Task: Select editor.action.peek-definition in the goto location: alternative implementation command.
Action: Mouse moved to (2, 633)
Screenshot: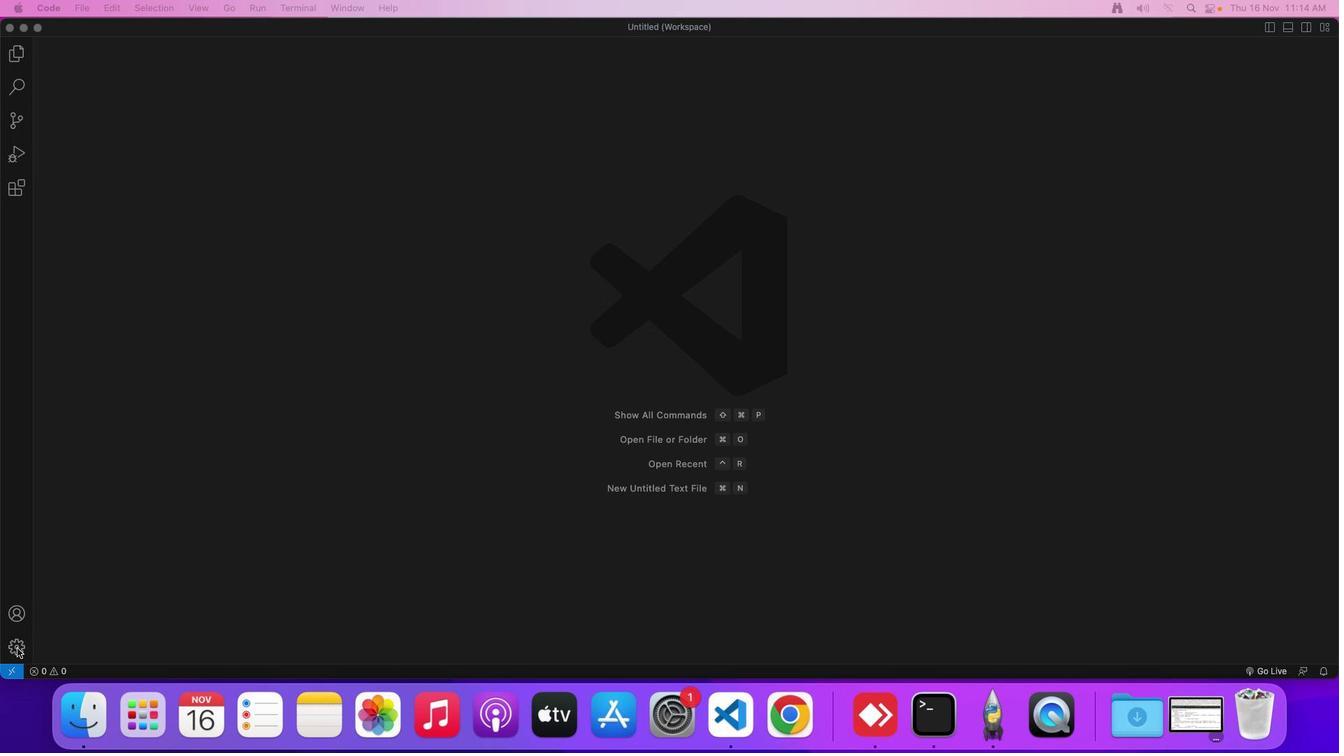 
Action: Mouse pressed left at (2, 633)
Screenshot: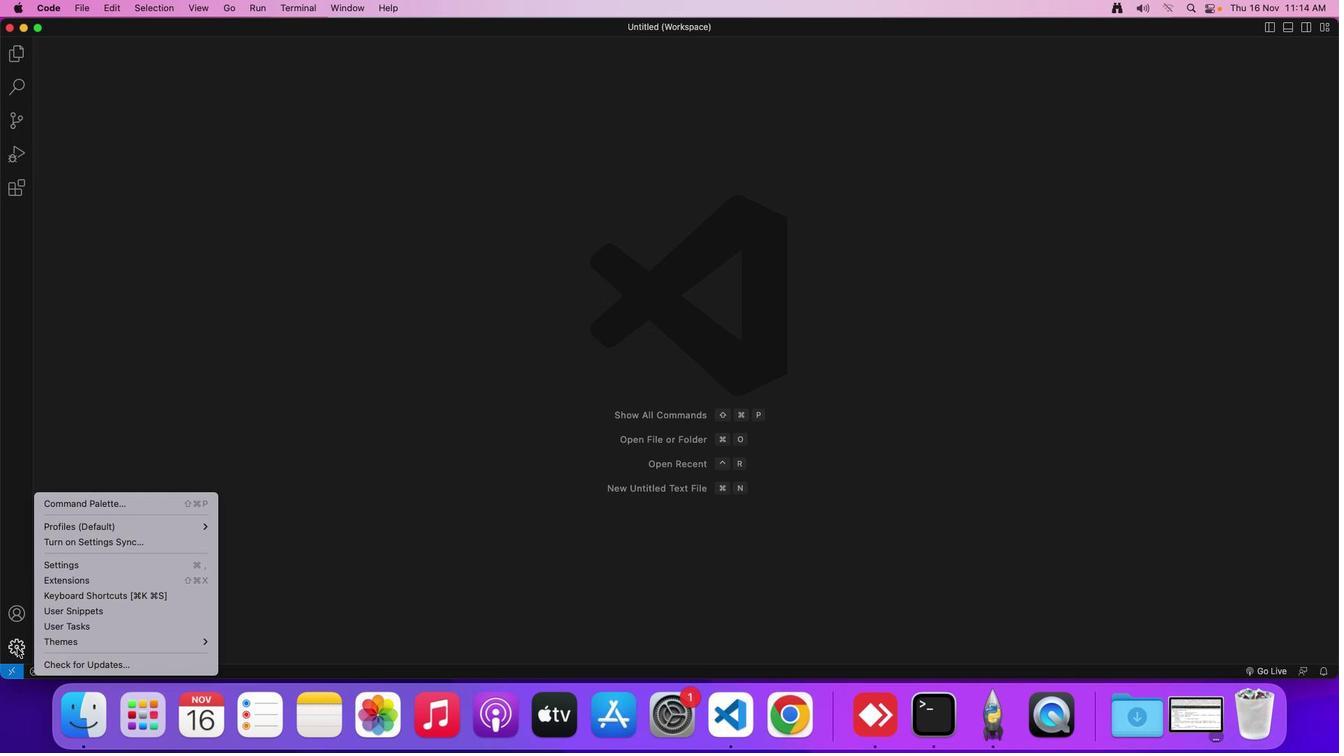 
Action: Mouse moved to (71, 553)
Screenshot: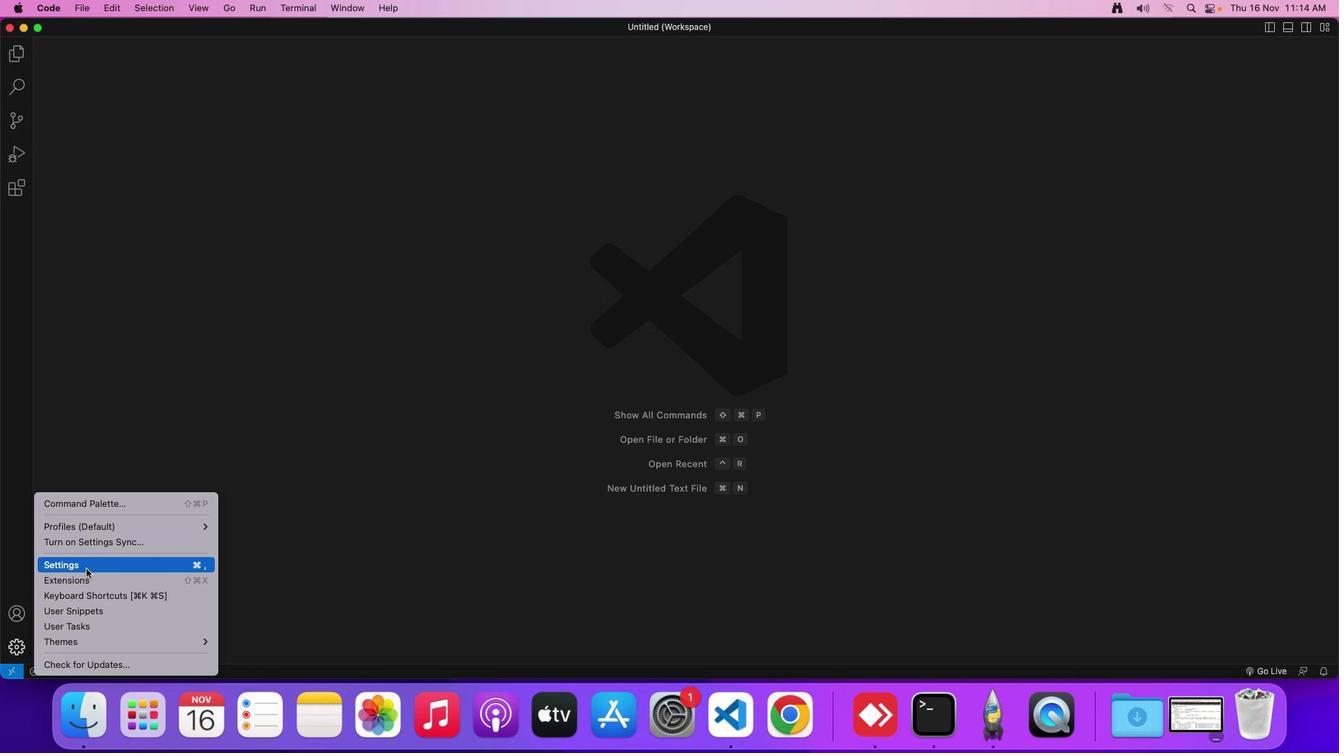 
Action: Mouse pressed left at (71, 553)
Screenshot: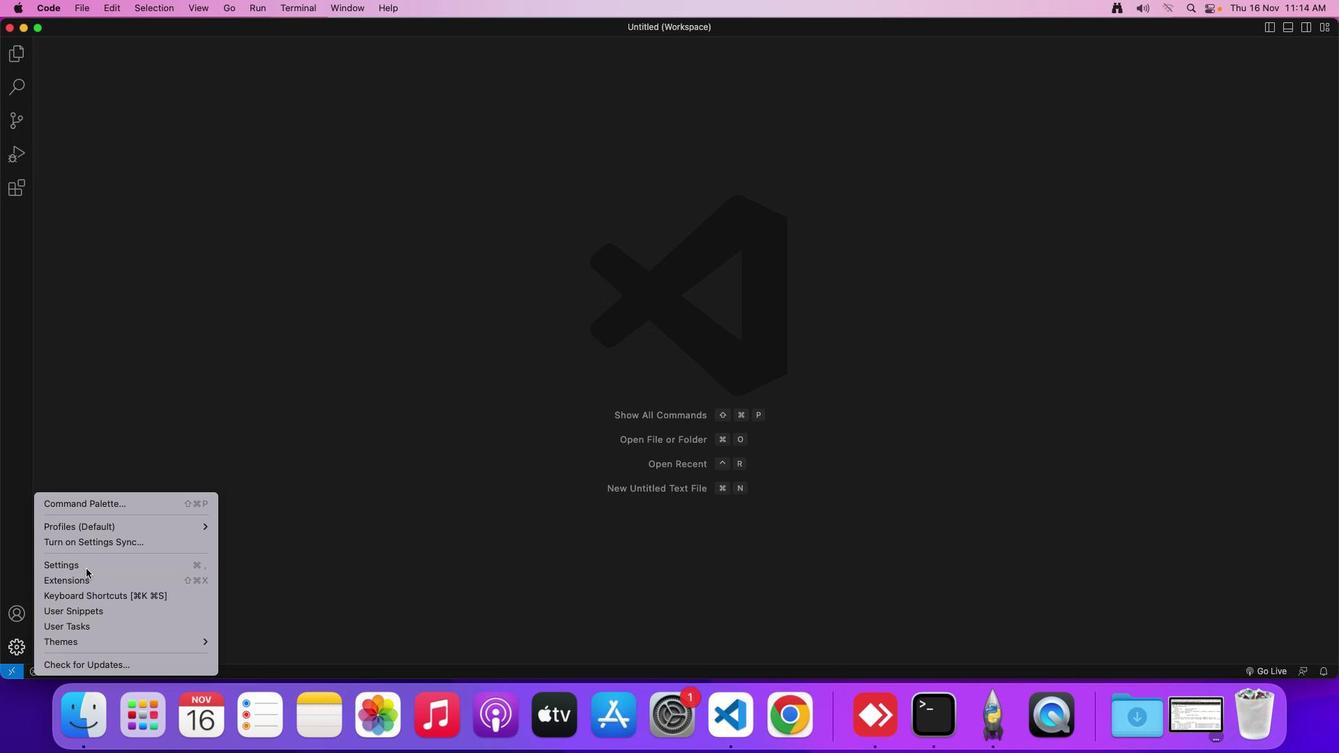 
Action: Mouse moved to (346, 98)
Screenshot: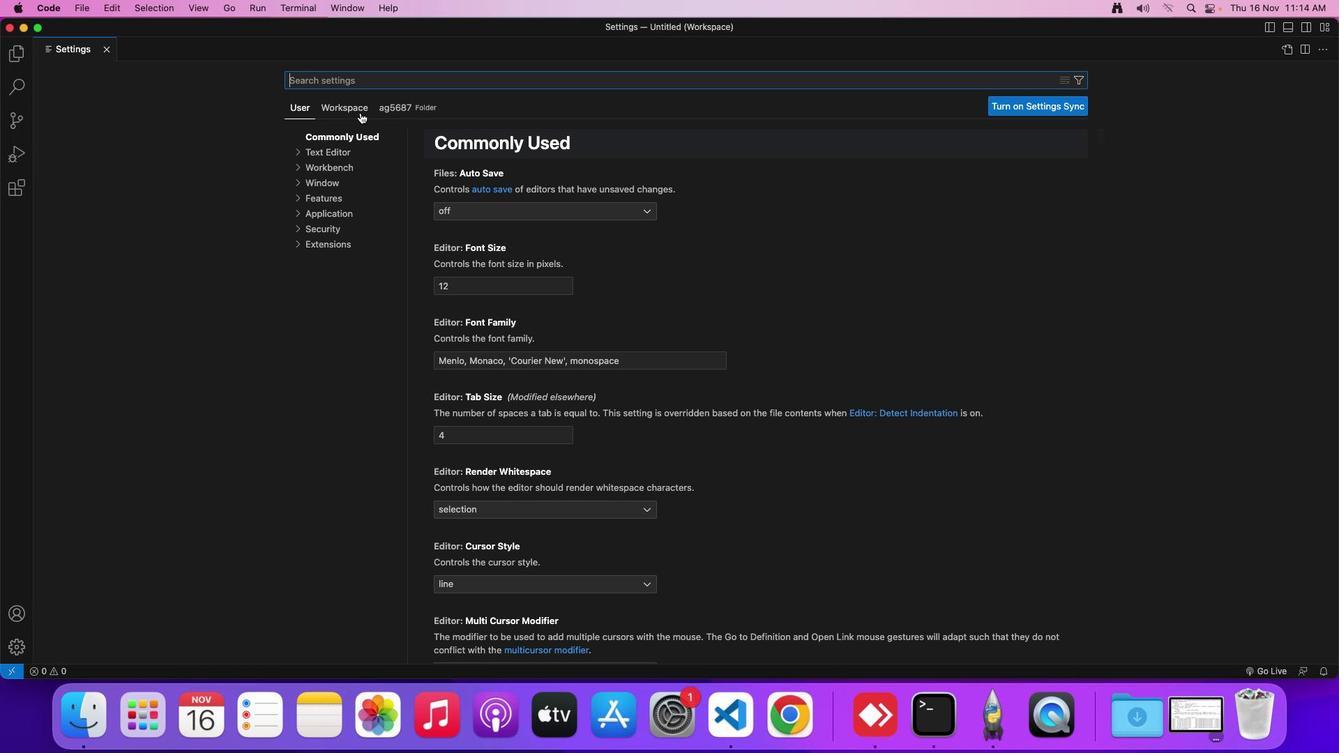 
Action: Mouse pressed left at (346, 98)
Screenshot: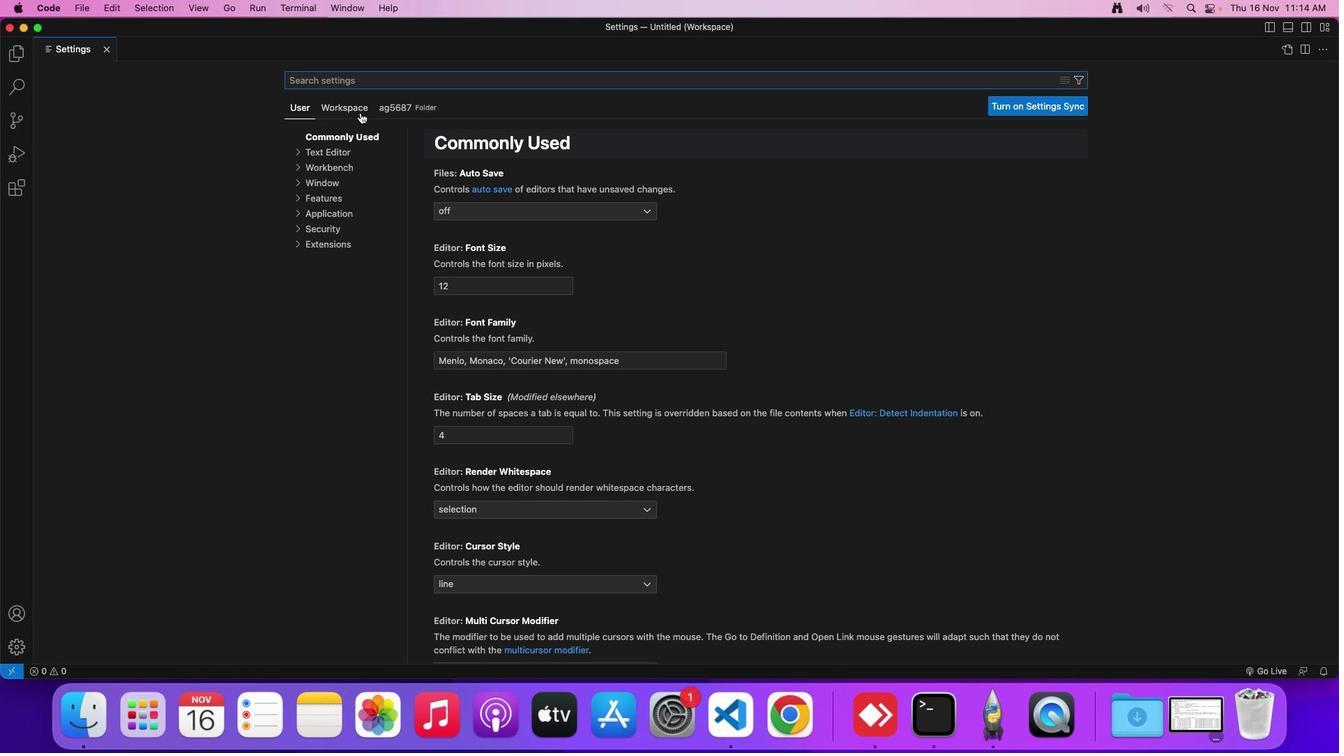
Action: Mouse moved to (297, 132)
Screenshot: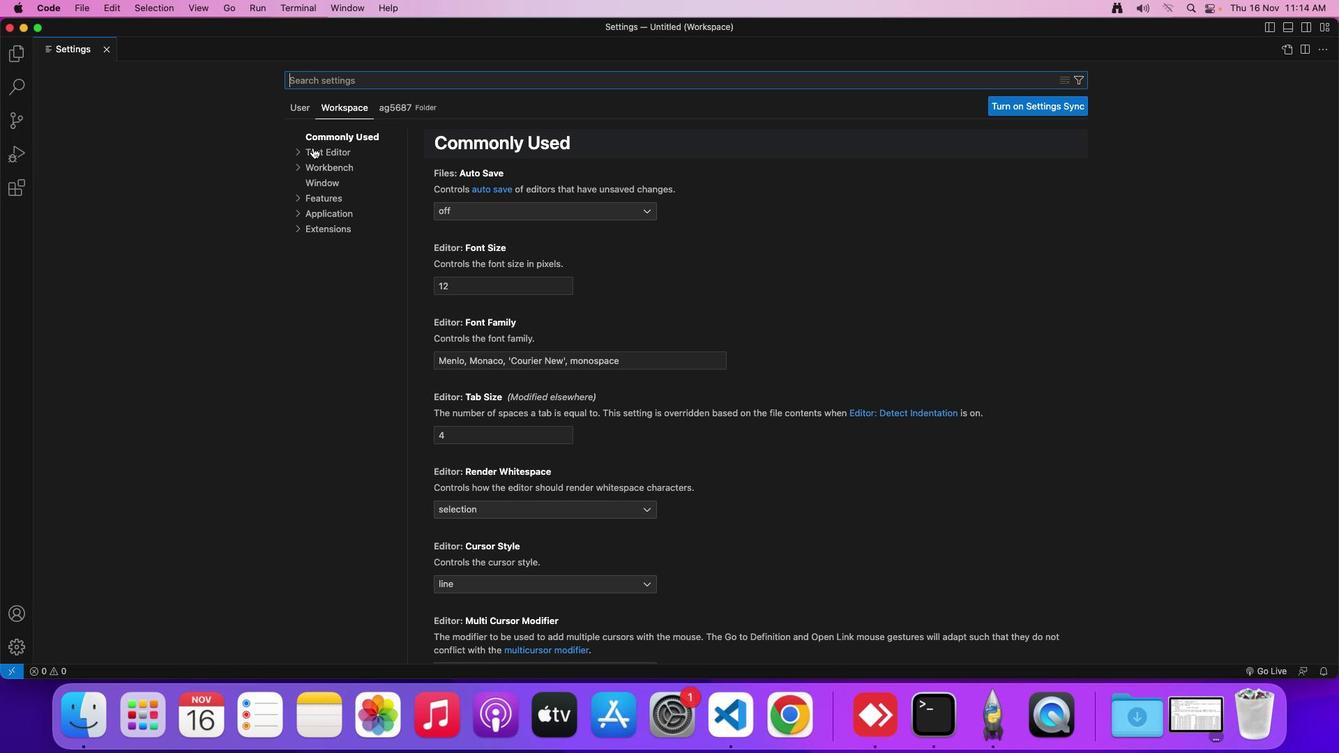 
Action: Mouse pressed left at (297, 132)
Screenshot: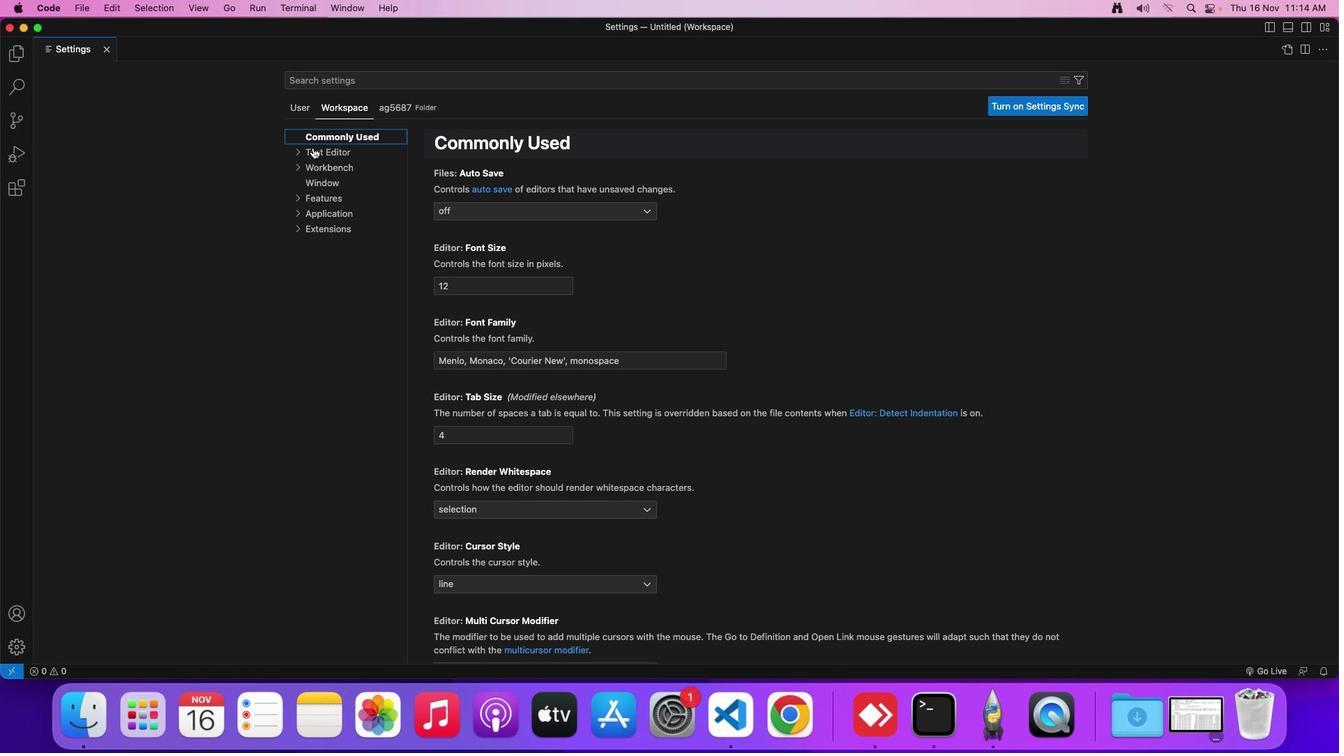 
Action: Mouse moved to (491, 332)
Screenshot: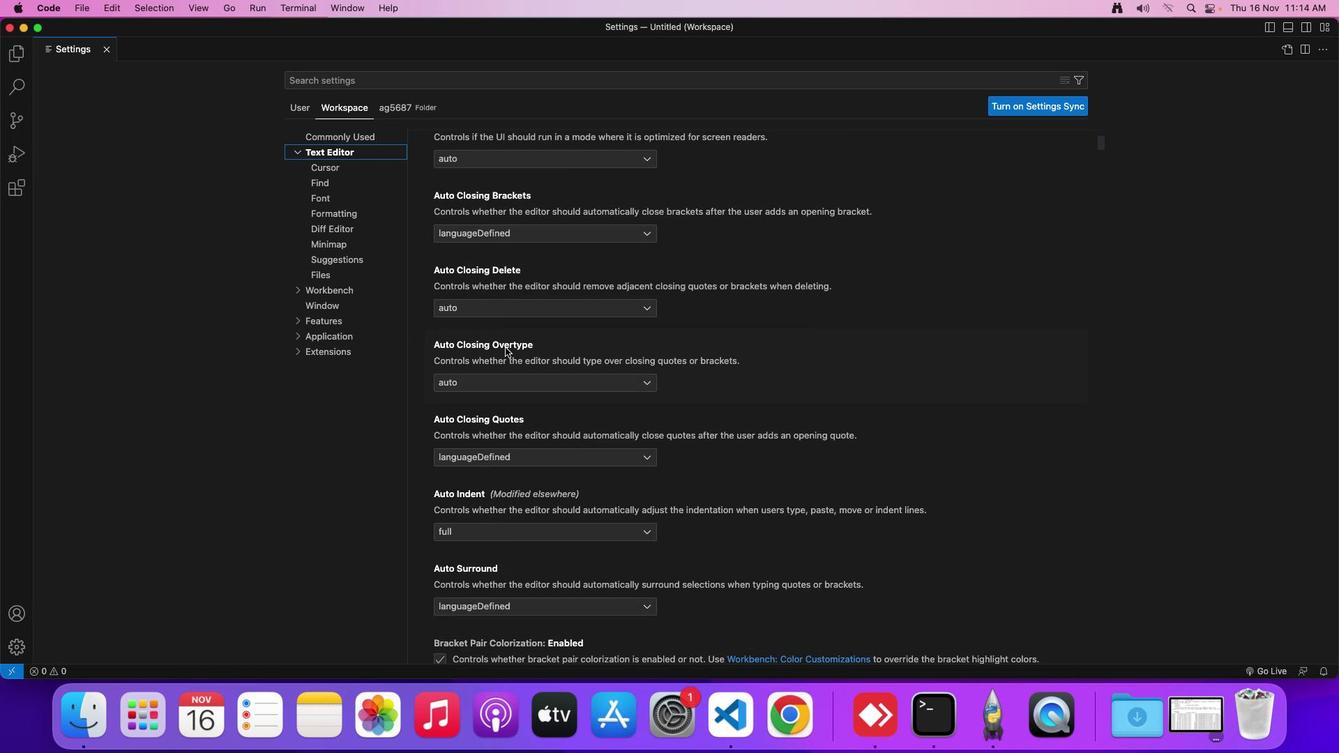 
Action: Mouse scrolled (491, 332) with delta (-13, -14)
Screenshot: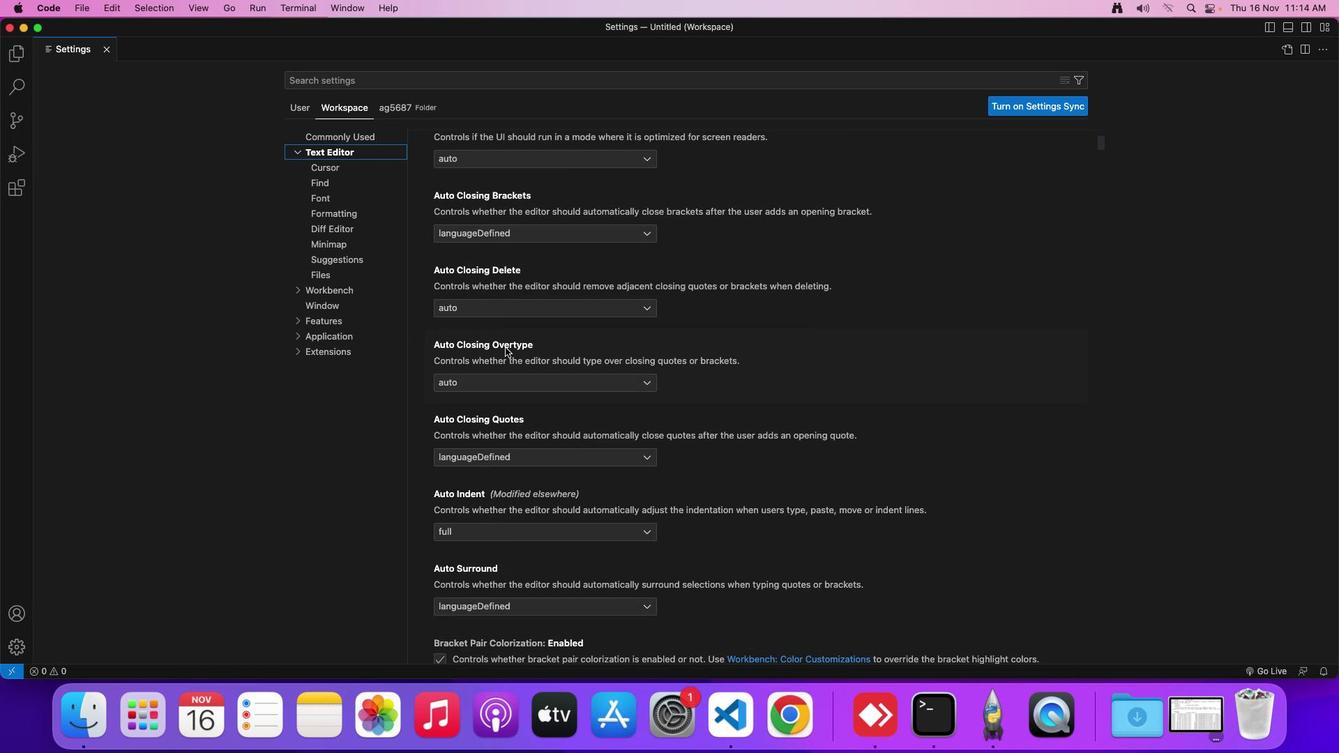 
Action: Mouse moved to (491, 333)
Screenshot: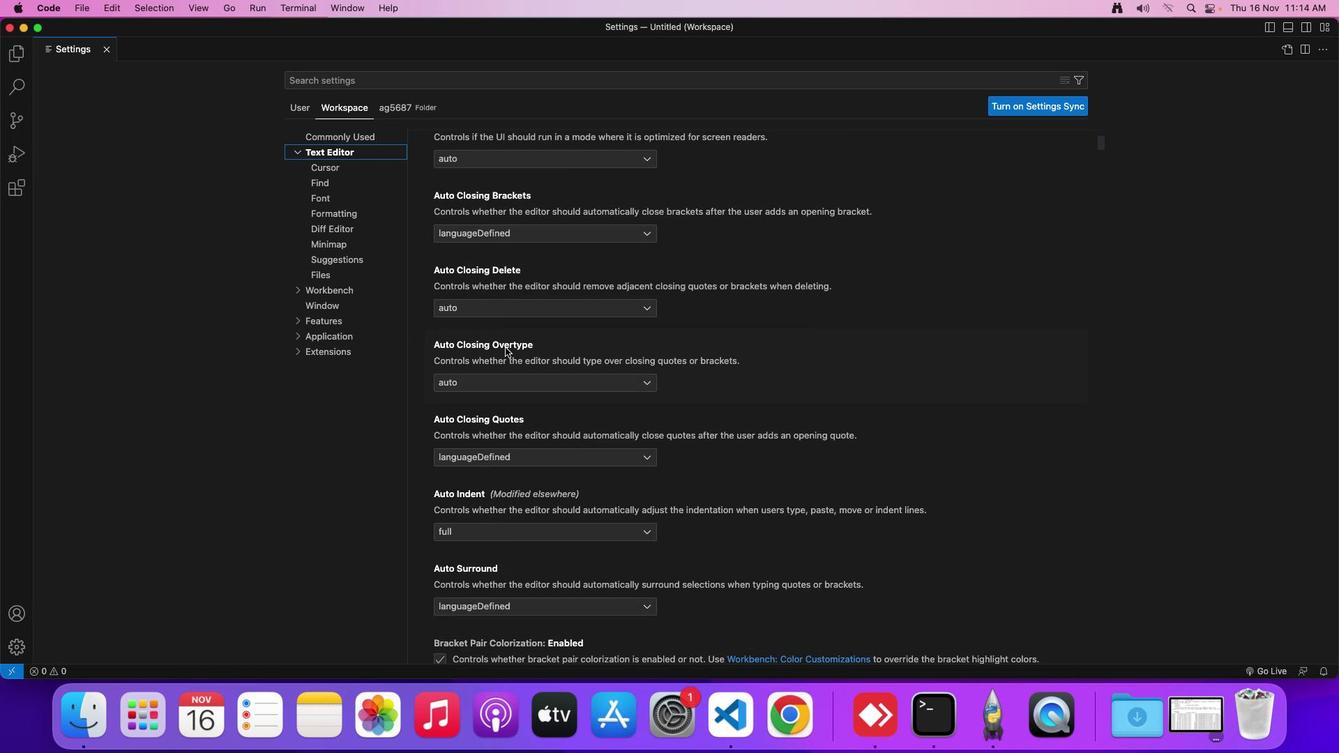 
Action: Mouse scrolled (491, 333) with delta (-13, -14)
Screenshot: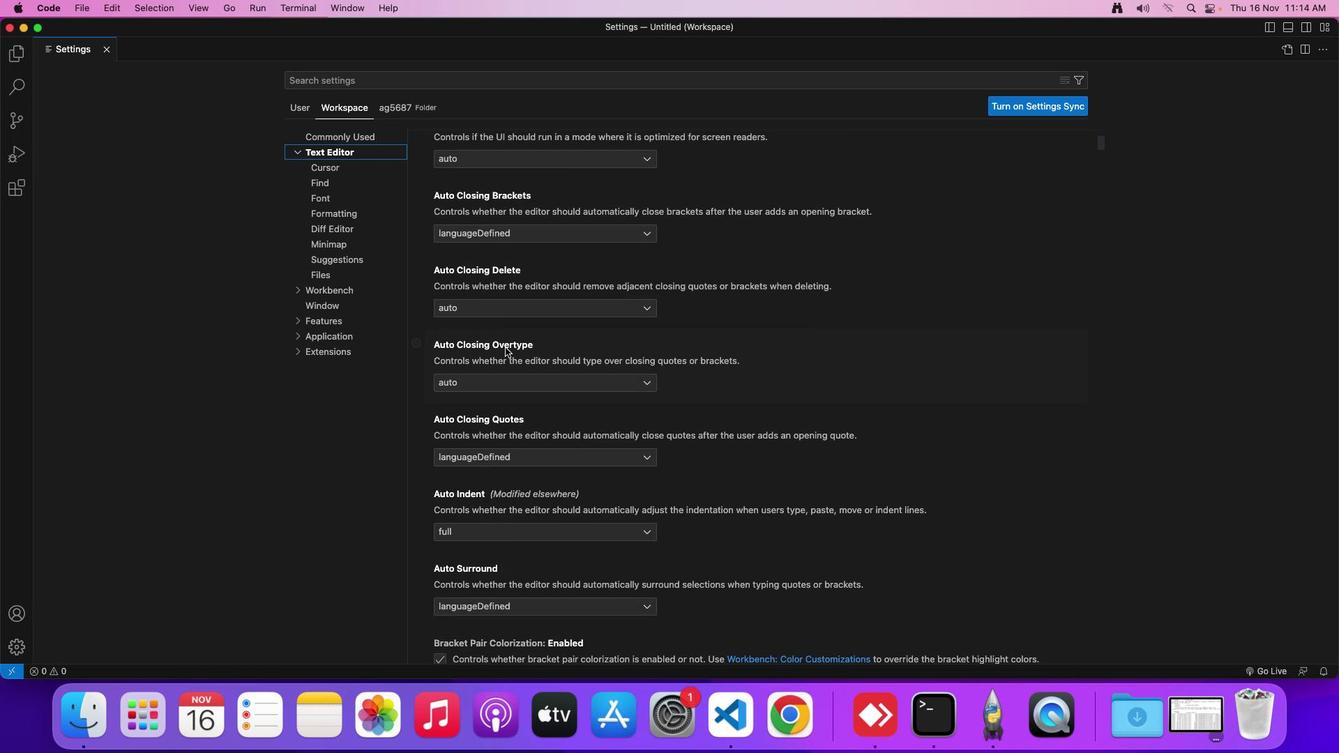 
Action: Mouse moved to (490, 333)
Screenshot: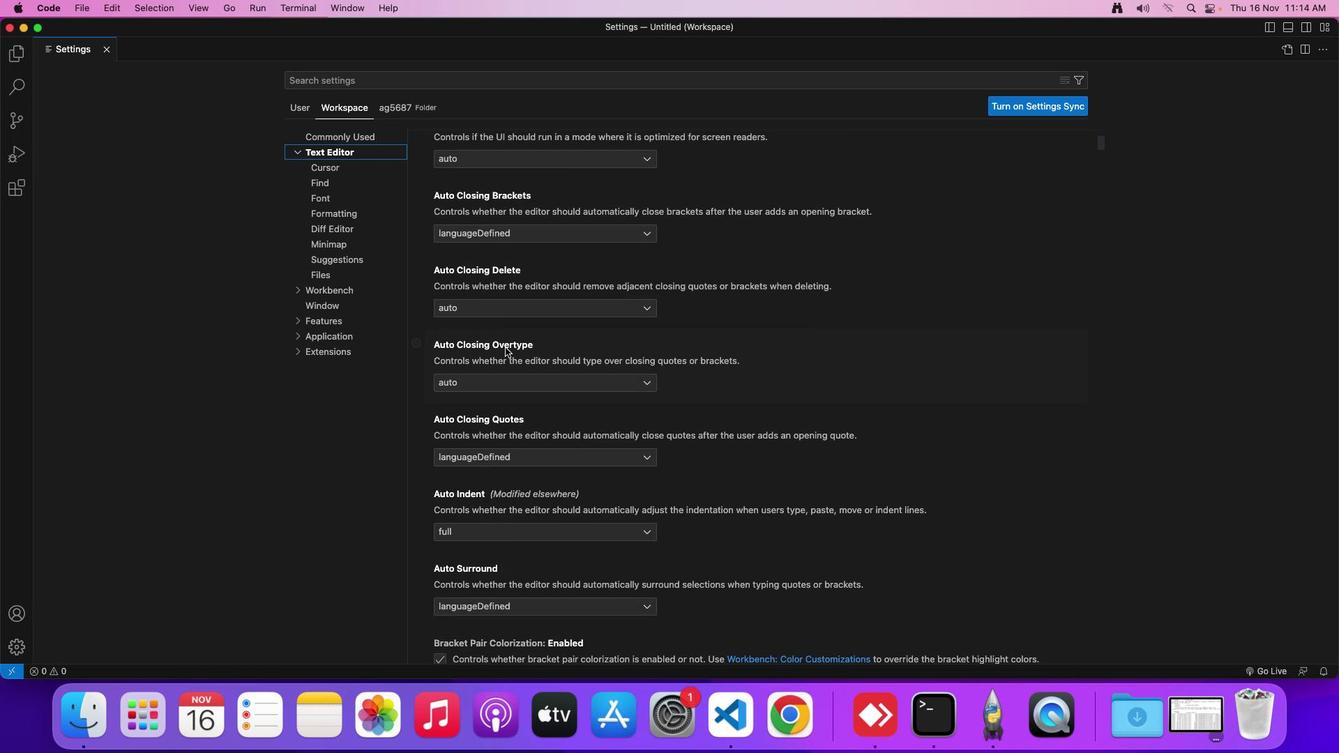 
Action: Mouse scrolled (490, 333) with delta (-13, -15)
Screenshot: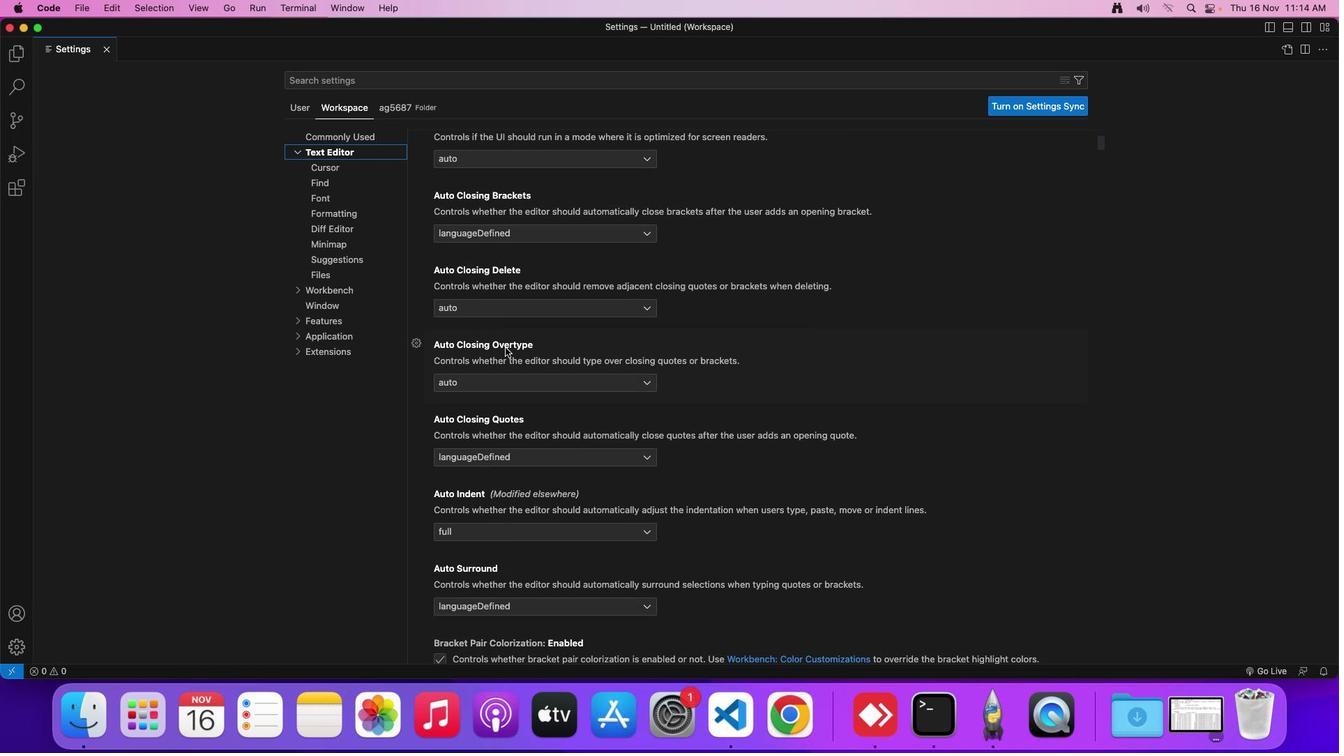 
Action: Mouse moved to (489, 333)
Screenshot: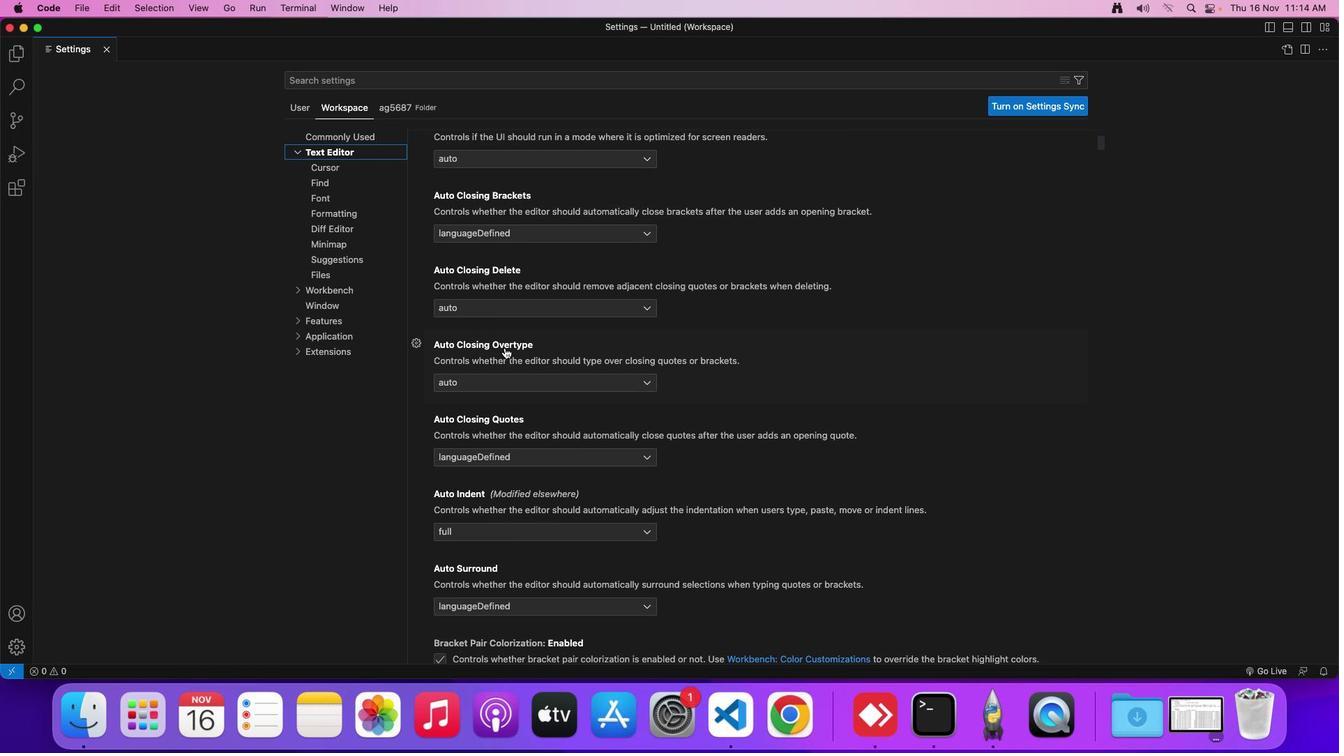 
Action: Mouse scrolled (489, 333) with delta (-13, -14)
Screenshot: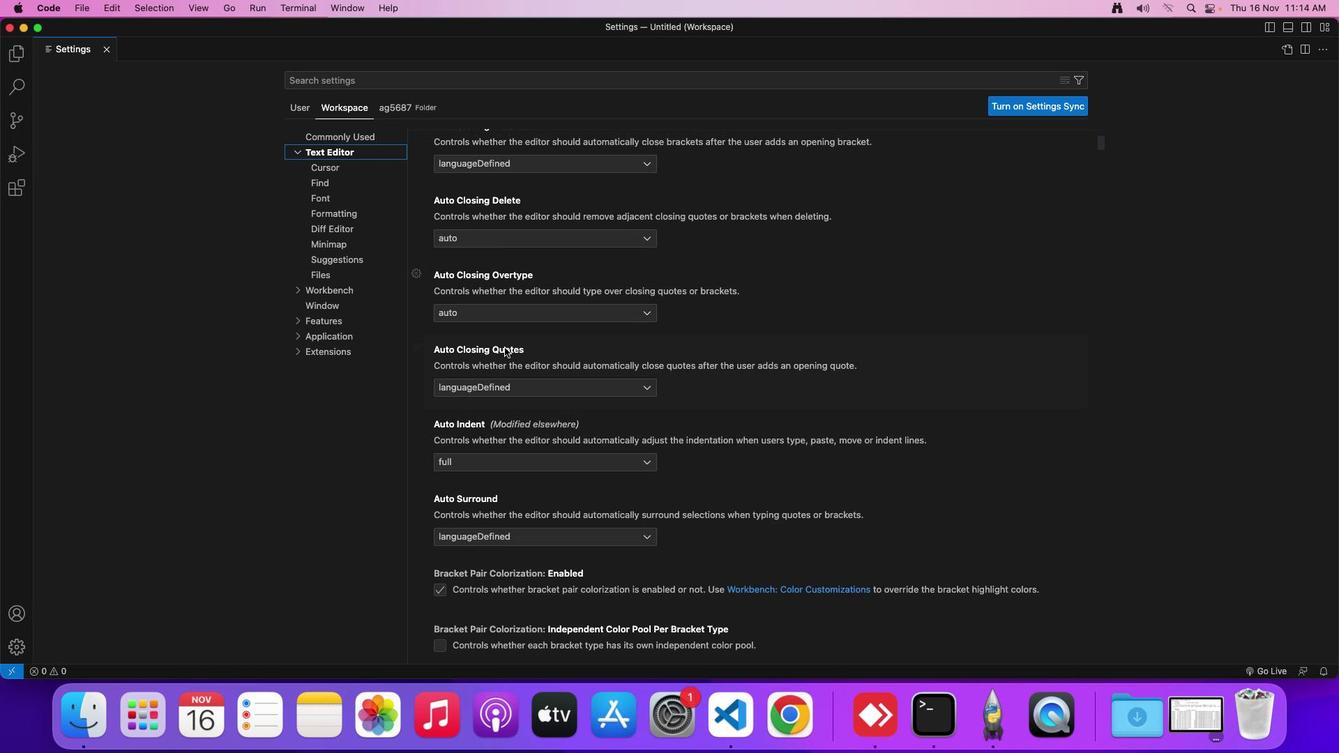 
Action: Mouse scrolled (489, 333) with delta (-13, -14)
Screenshot: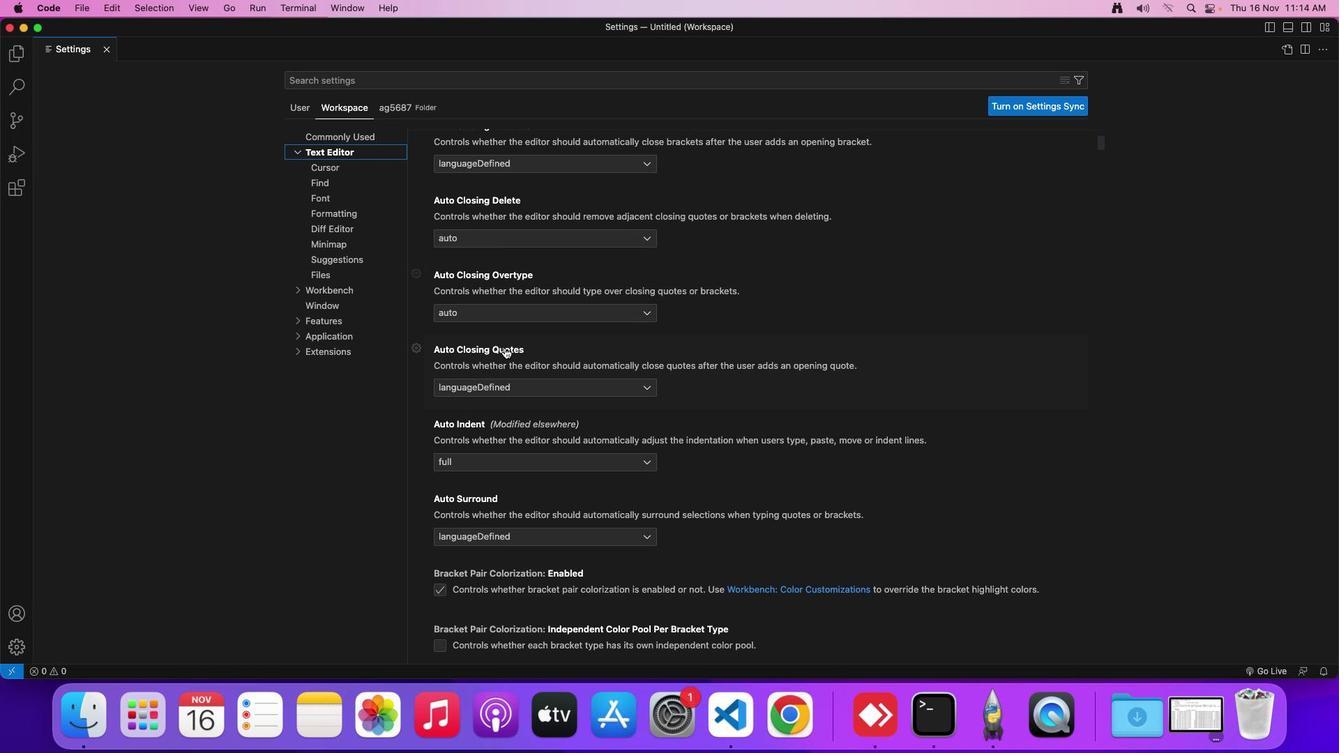 
Action: Mouse scrolled (489, 333) with delta (-13, -14)
Screenshot: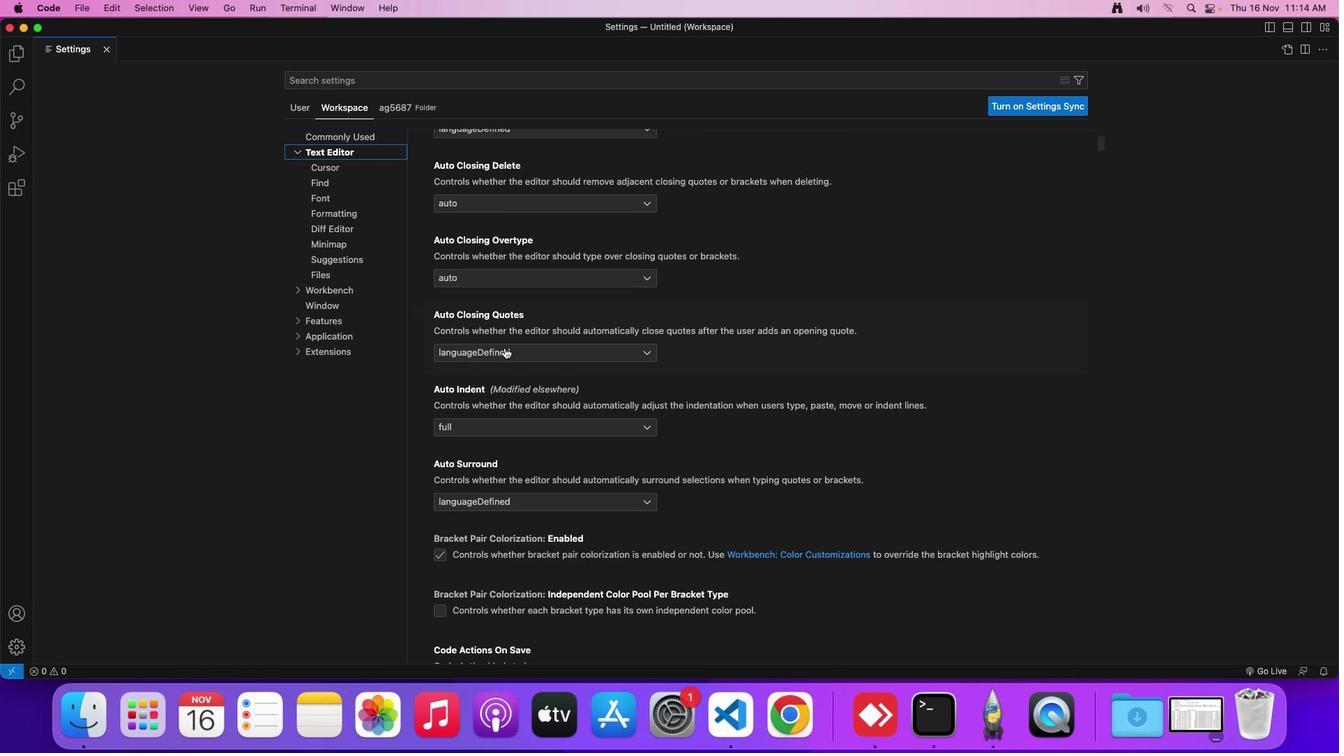 
Action: Mouse scrolled (489, 333) with delta (-13, -14)
Screenshot: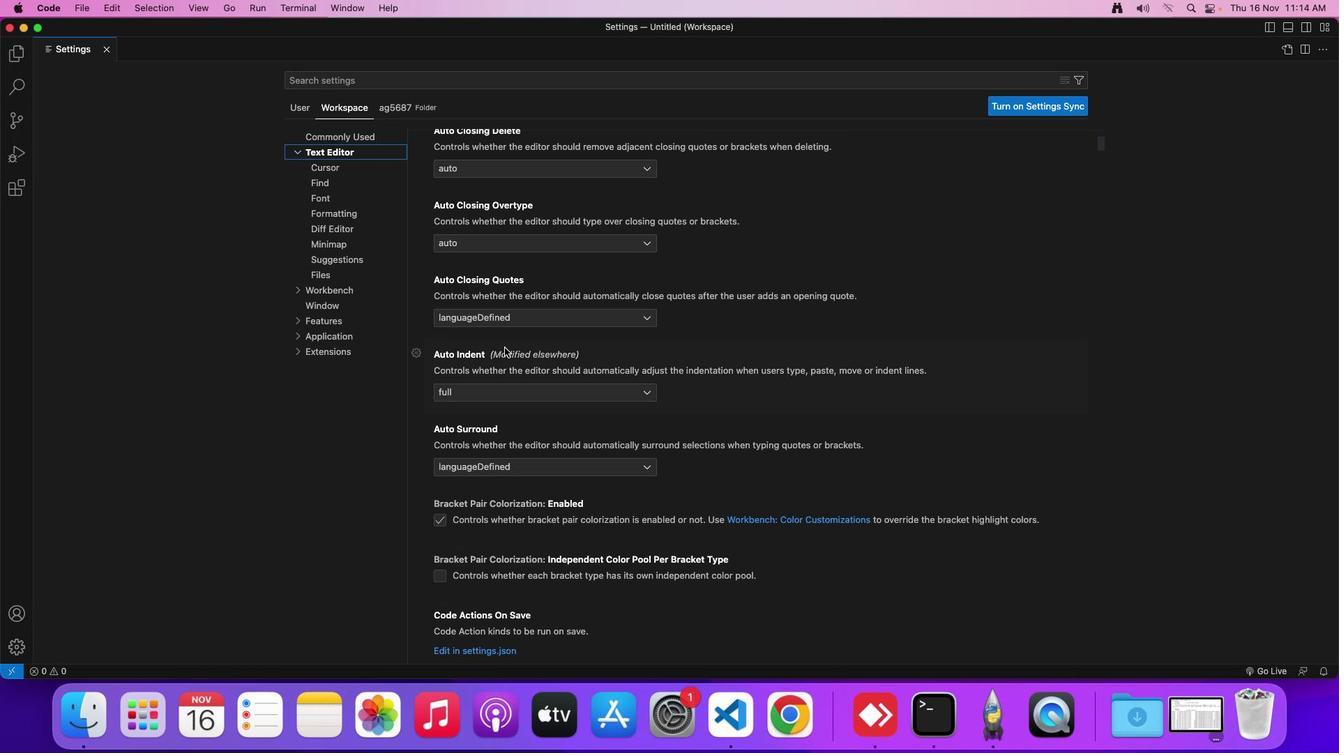 
Action: Mouse moved to (490, 332)
Screenshot: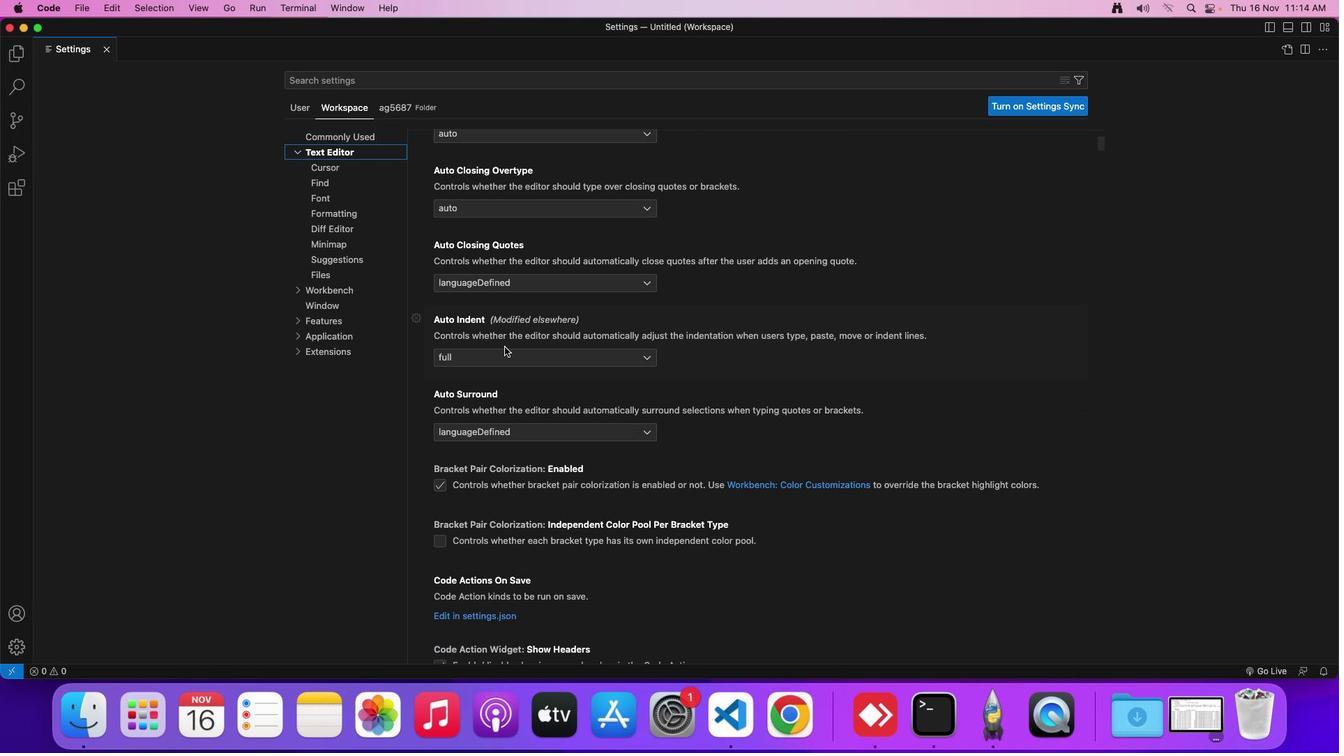 
Action: Mouse scrolled (490, 332) with delta (-13, -14)
Screenshot: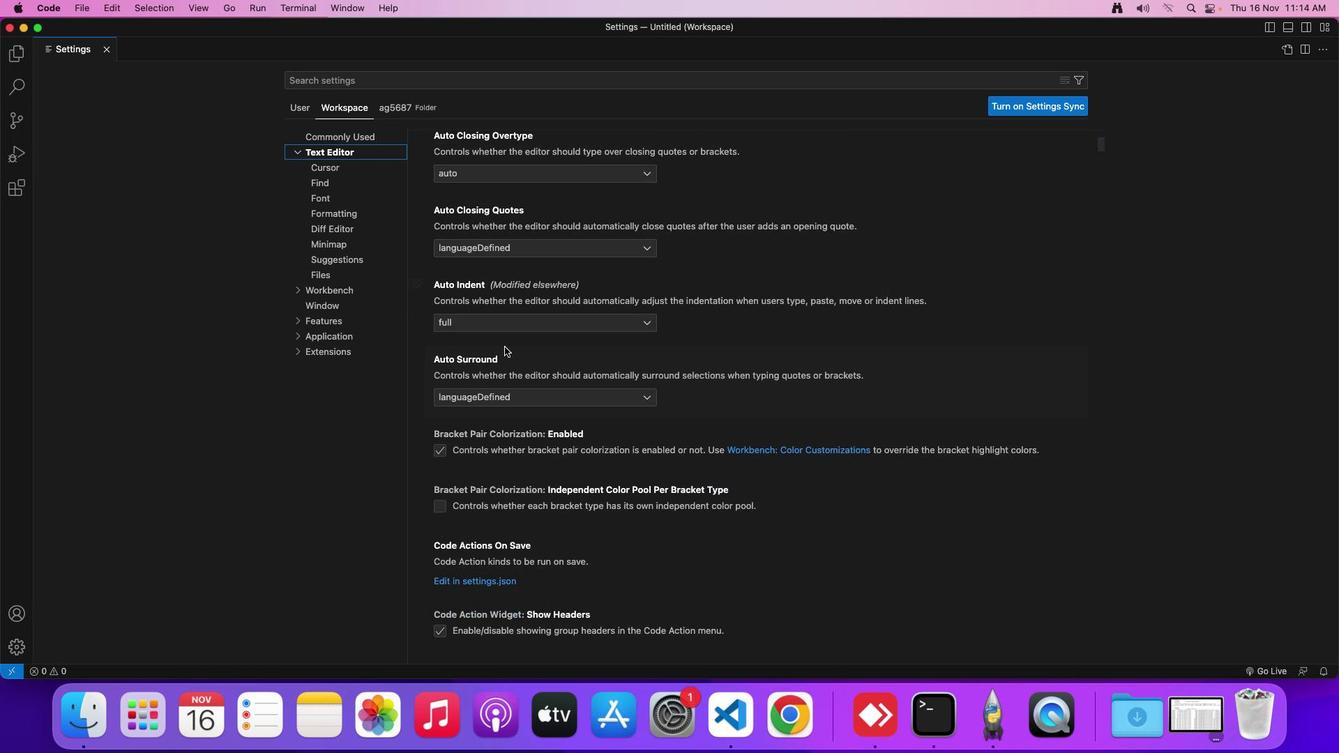
Action: Mouse scrolled (490, 332) with delta (-13, -14)
Screenshot: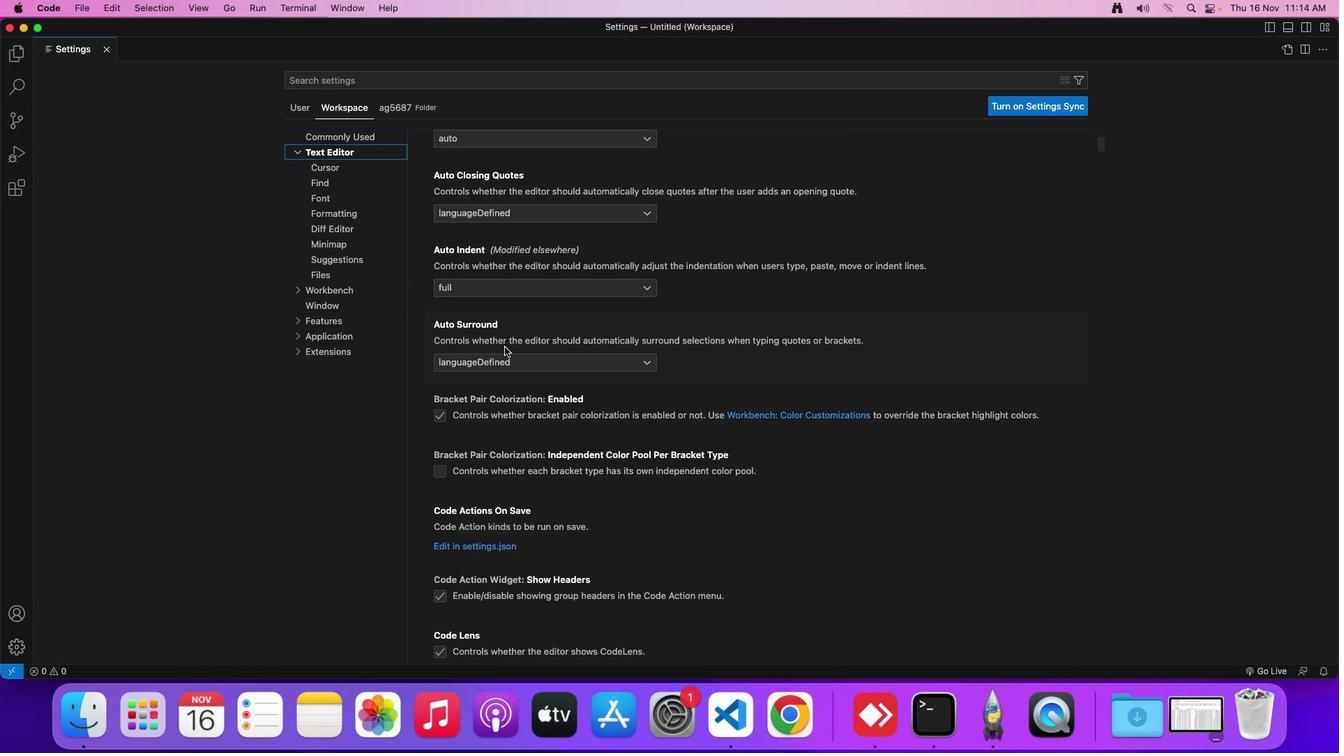 
Action: Mouse scrolled (490, 332) with delta (-13, -14)
Screenshot: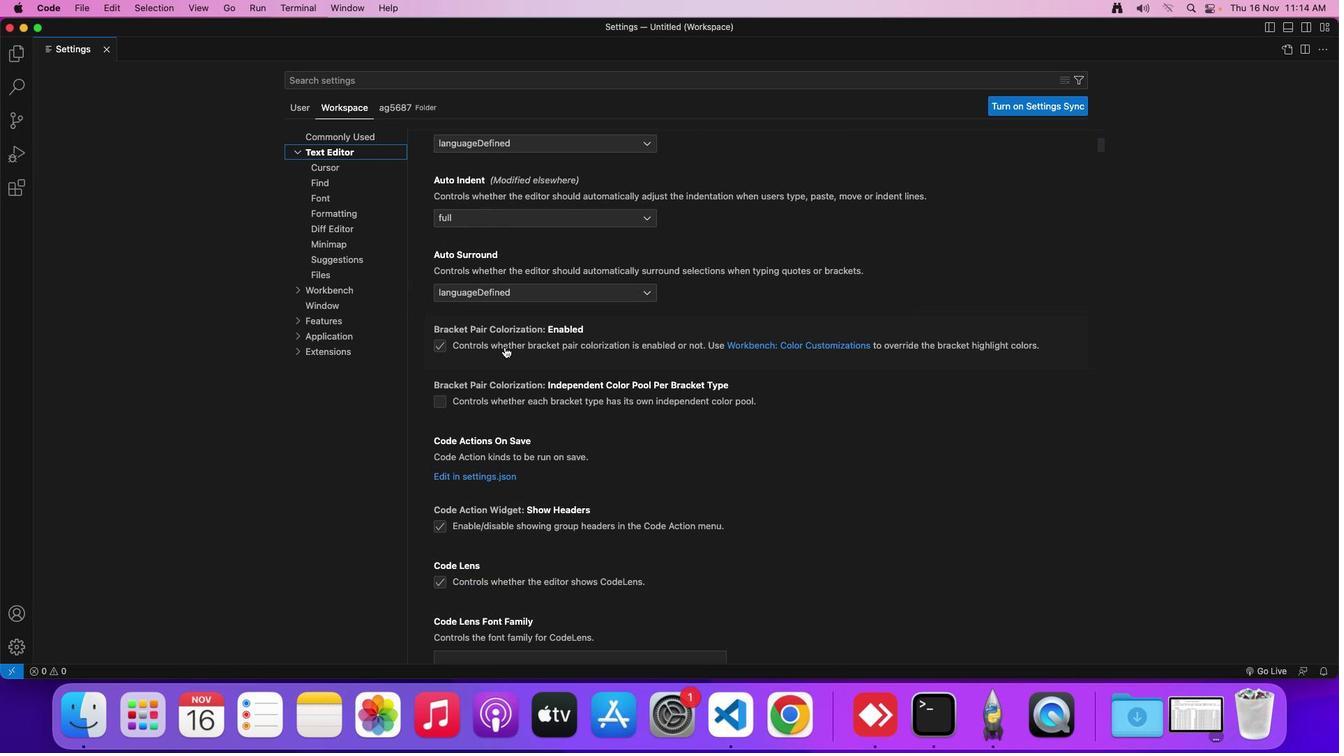 
Action: Mouse scrolled (490, 332) with delta (-13, -15)
Screenshot: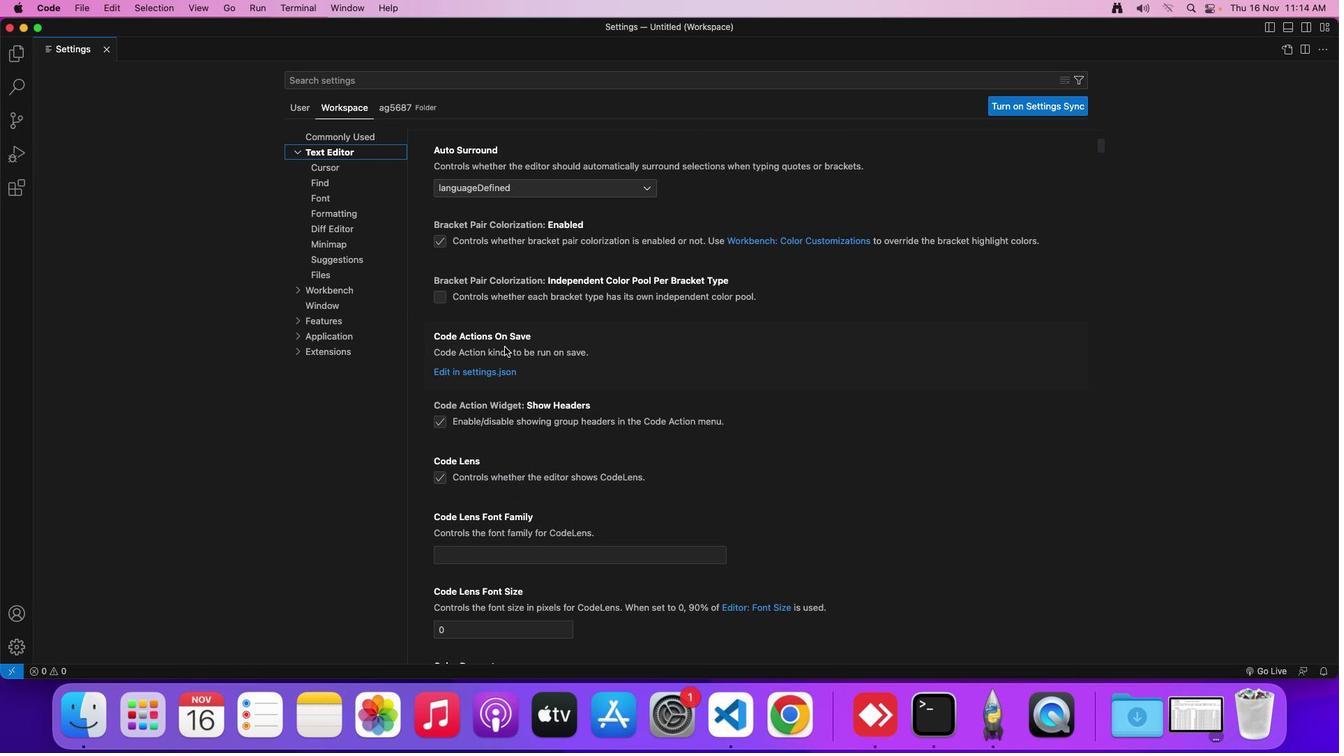 
Action: Mouse scrolled (490, 332) with delta (-13, -16)
Screenshot: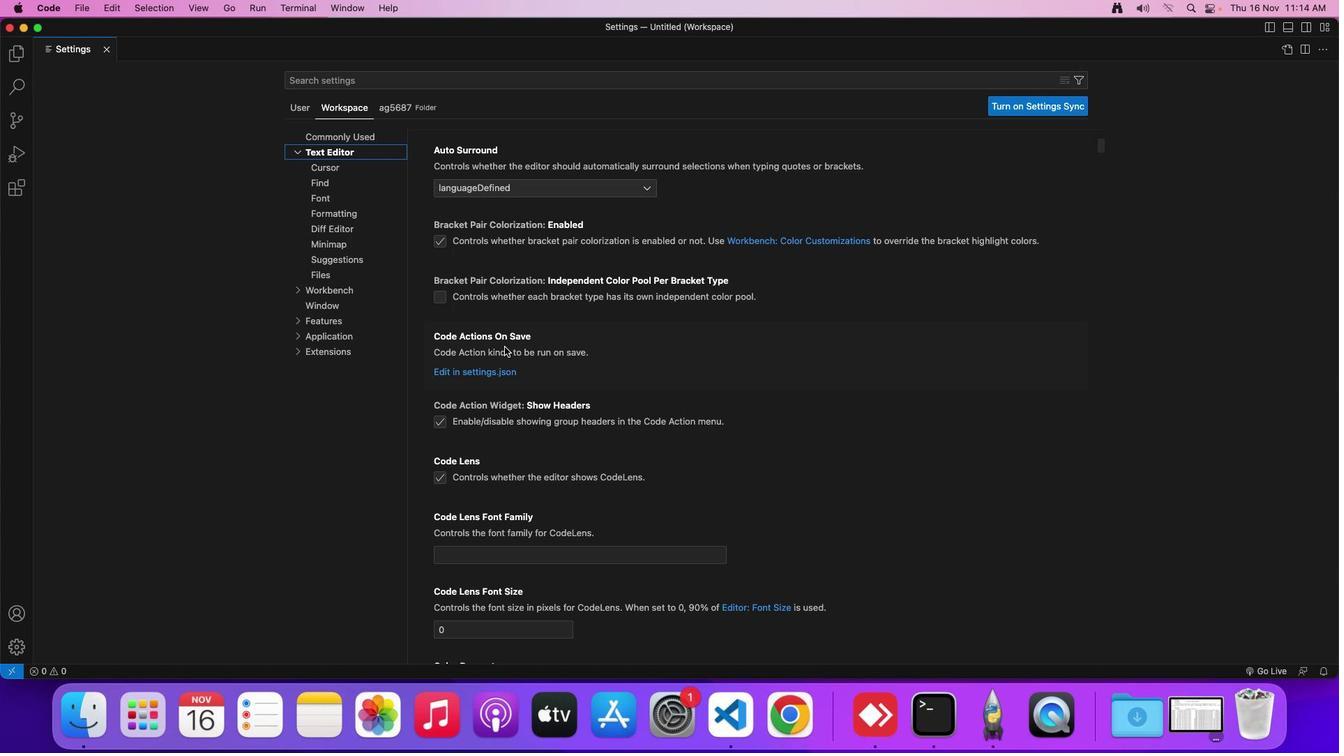 
Action: Mouse scrolled (490, 332) with delta (-13, -14)
Screenshot: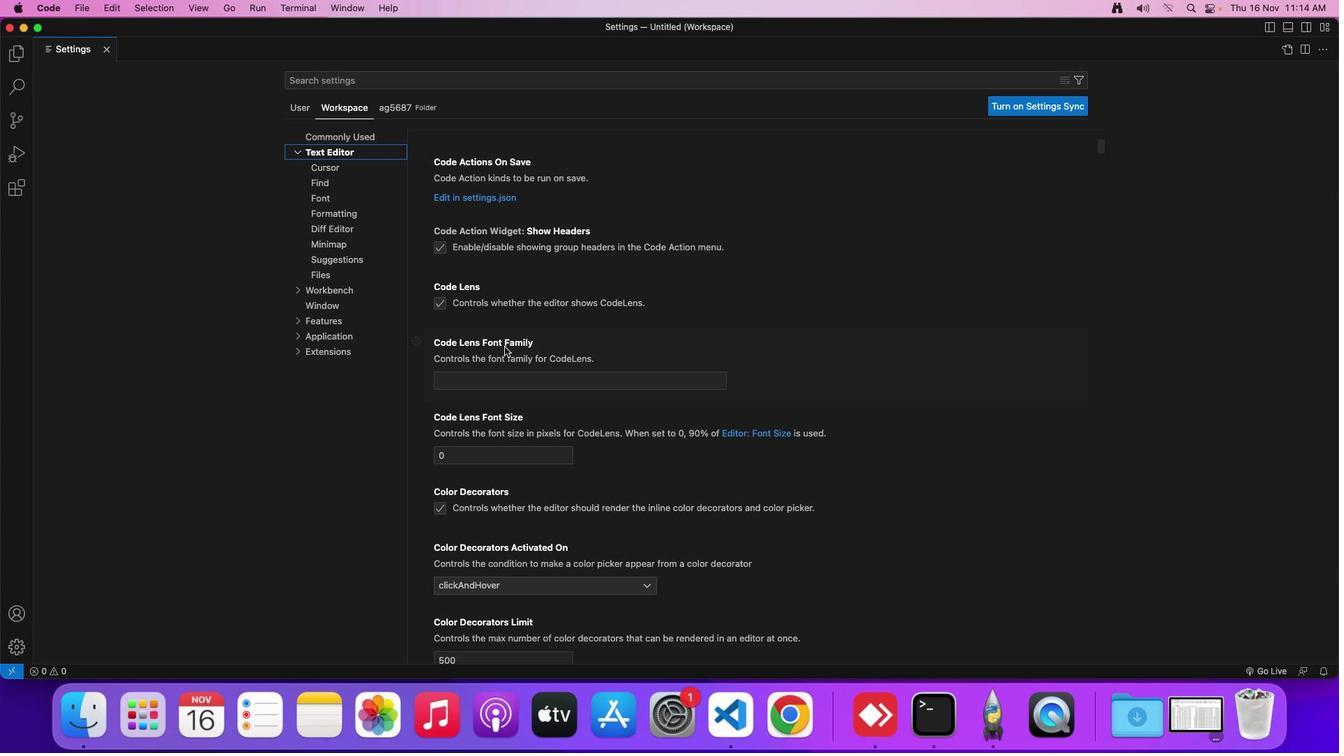 
Action: Mouse scrolled (490, 332) with delta (-13, -14)
Screenshot: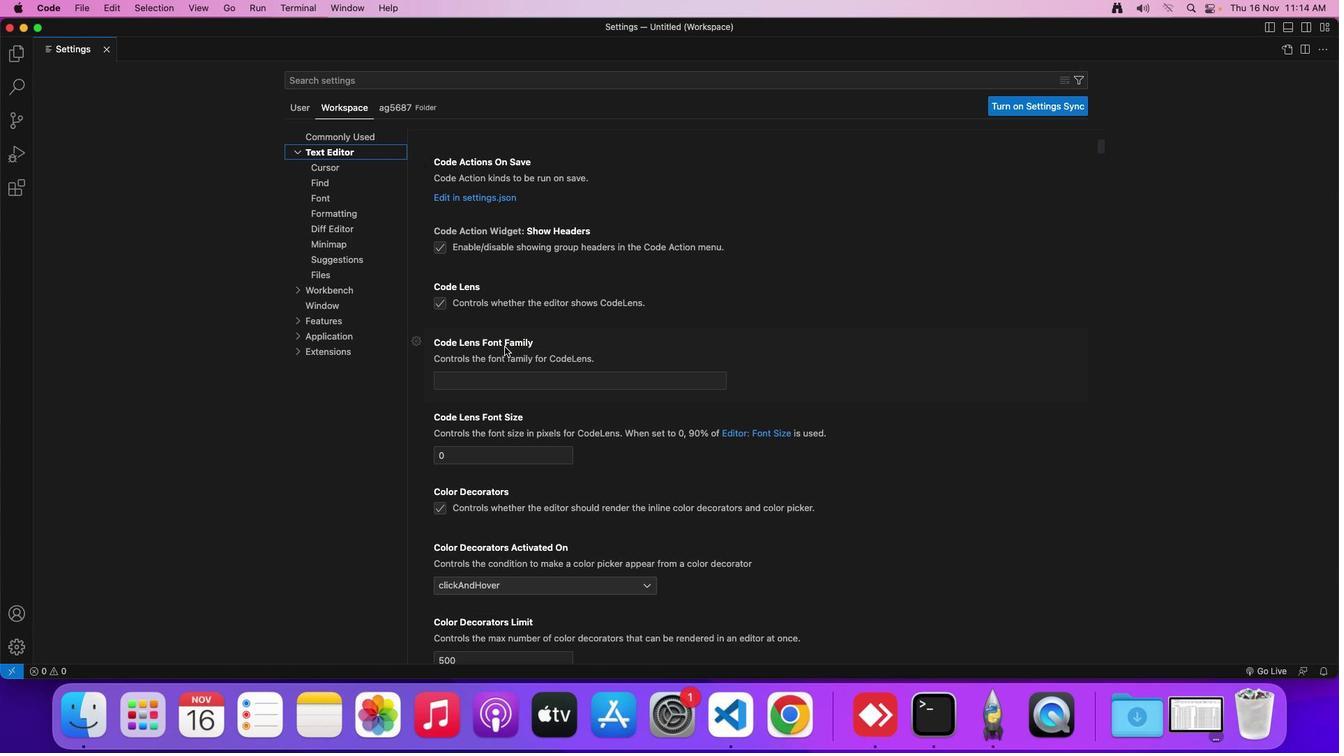 
Action: Mouse scrolled (490, 332) with delta (-13, -16)
Screenshot: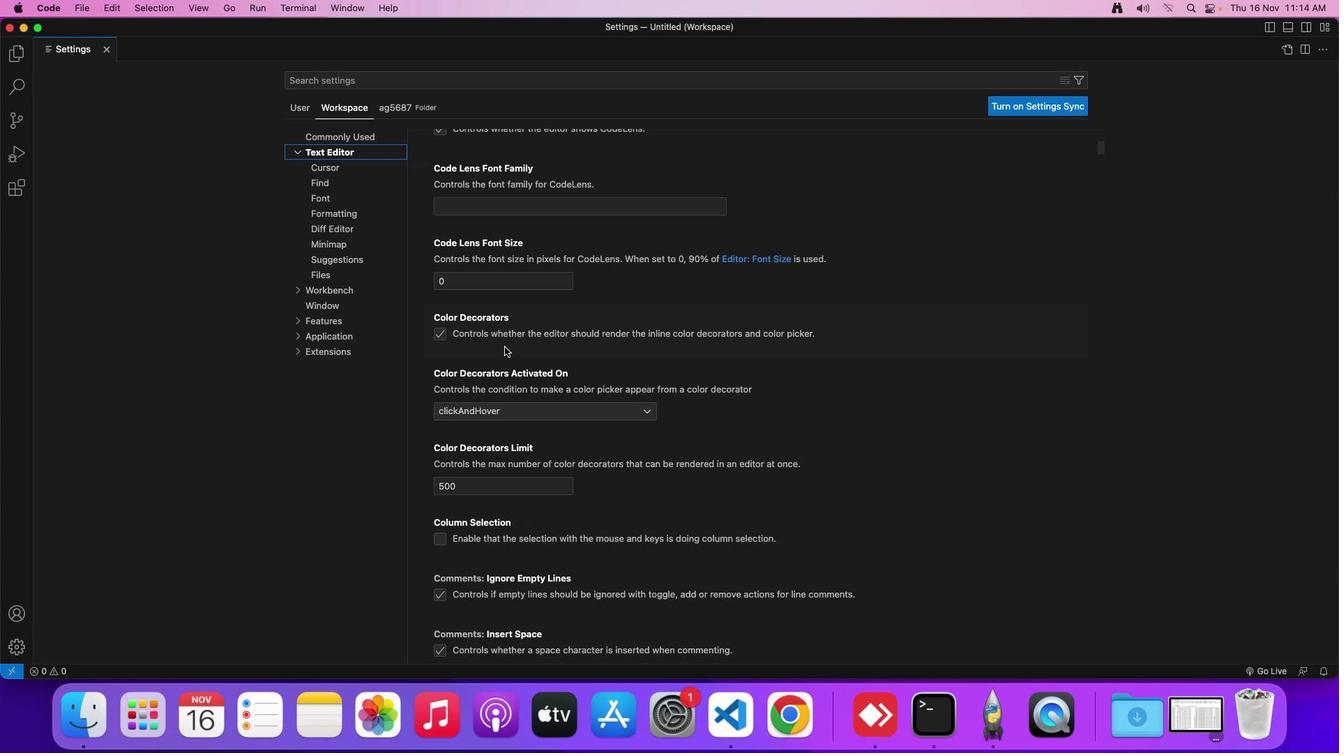 
Action: Mouse scrolled (490, 332) with delta (-13, -17)
Screenshot: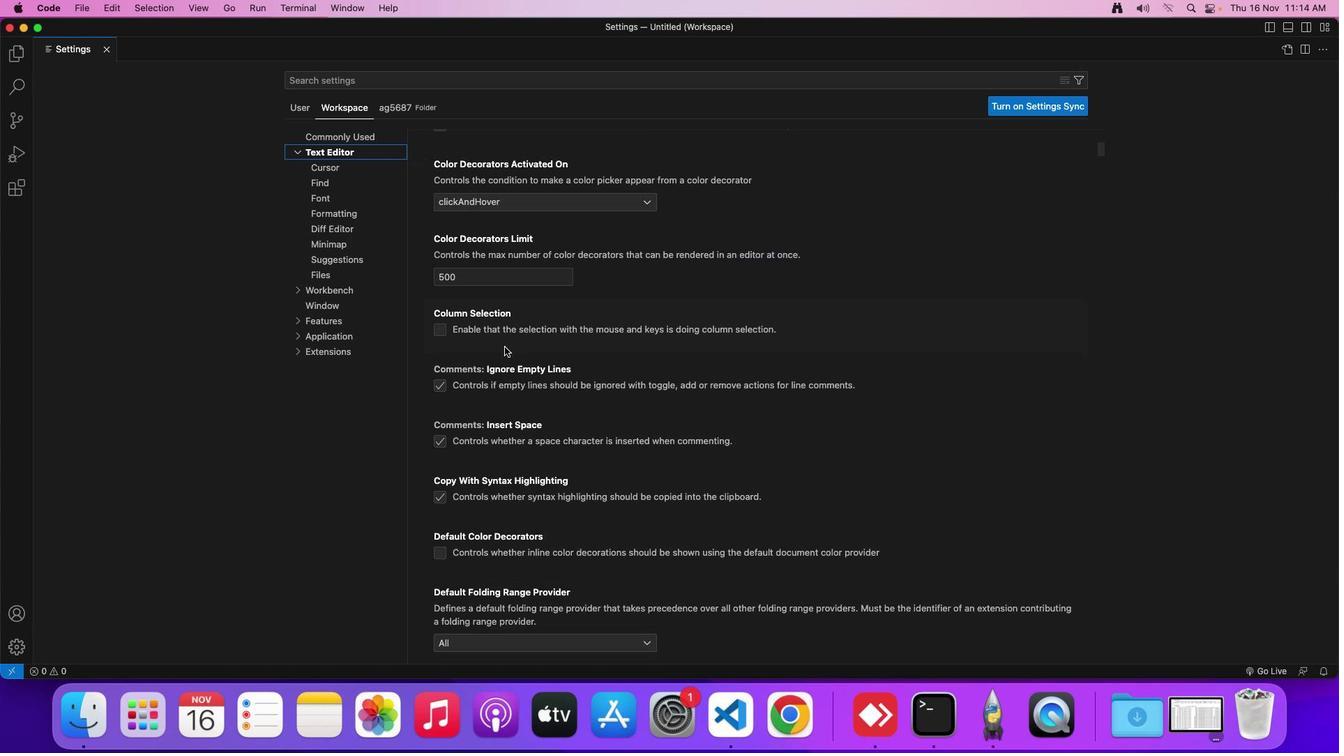 
Action: Mouse scrolled (490, 332) with delta (-13, -18)
Screenshot: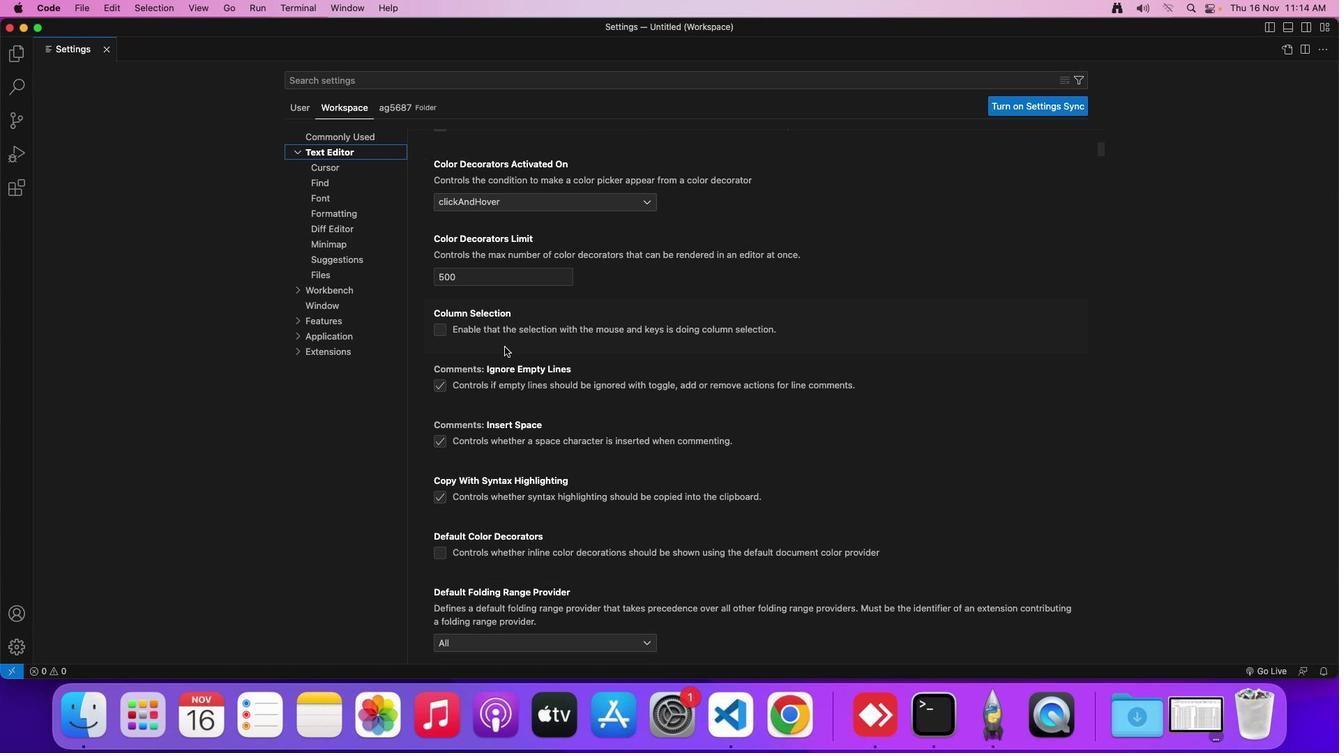 
Action: Mouse scrolled (490, 332) with delta (-13, -14)
Screenshot: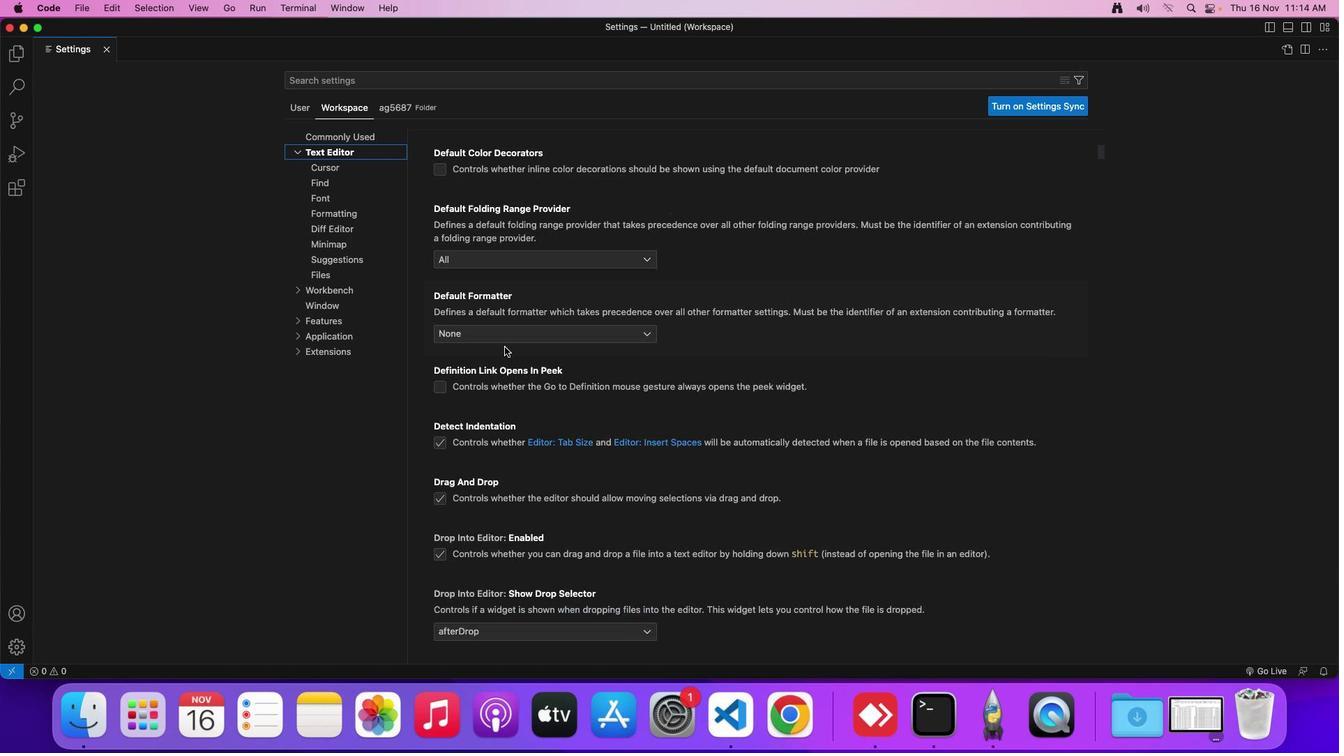 
Action: Mouse scrolled (490, 332) with delta (-13, -14)
Screenshot: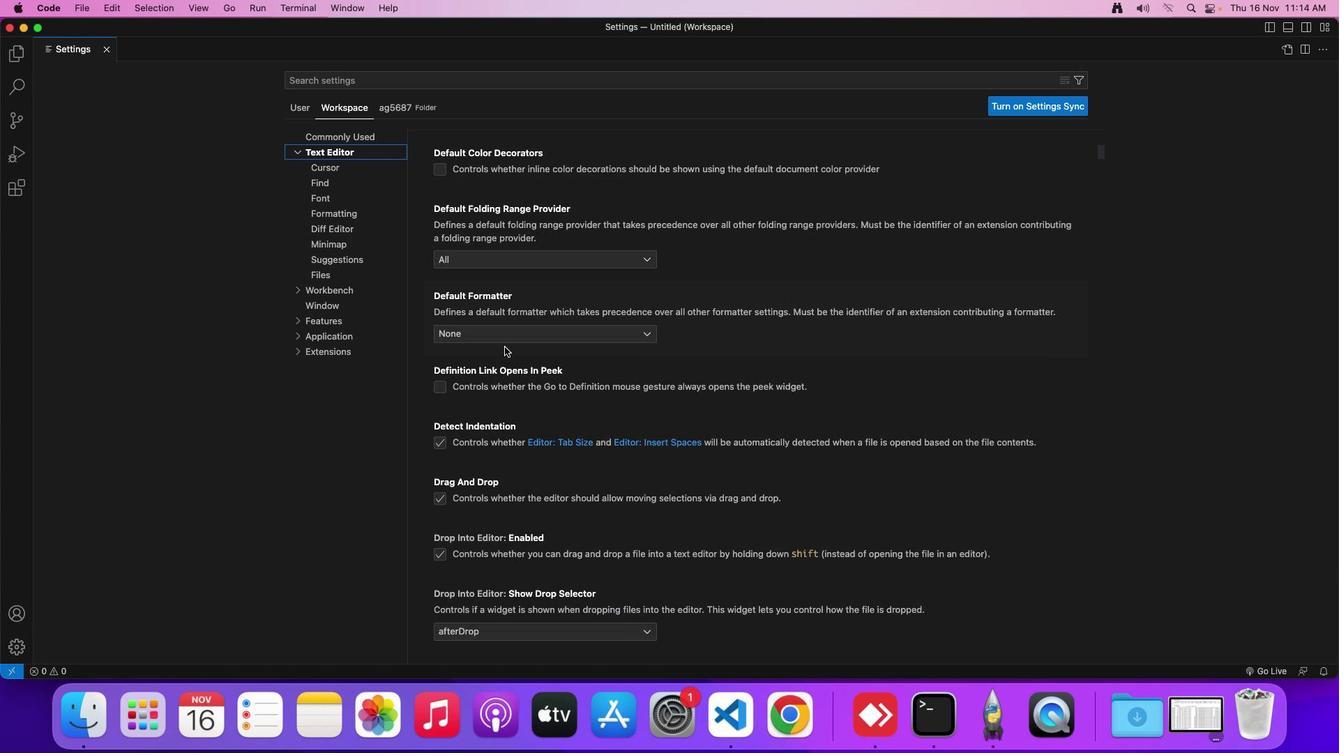 
Action: Mouse scrolled (490, 332) with delta (-13, -16)
Screenshot: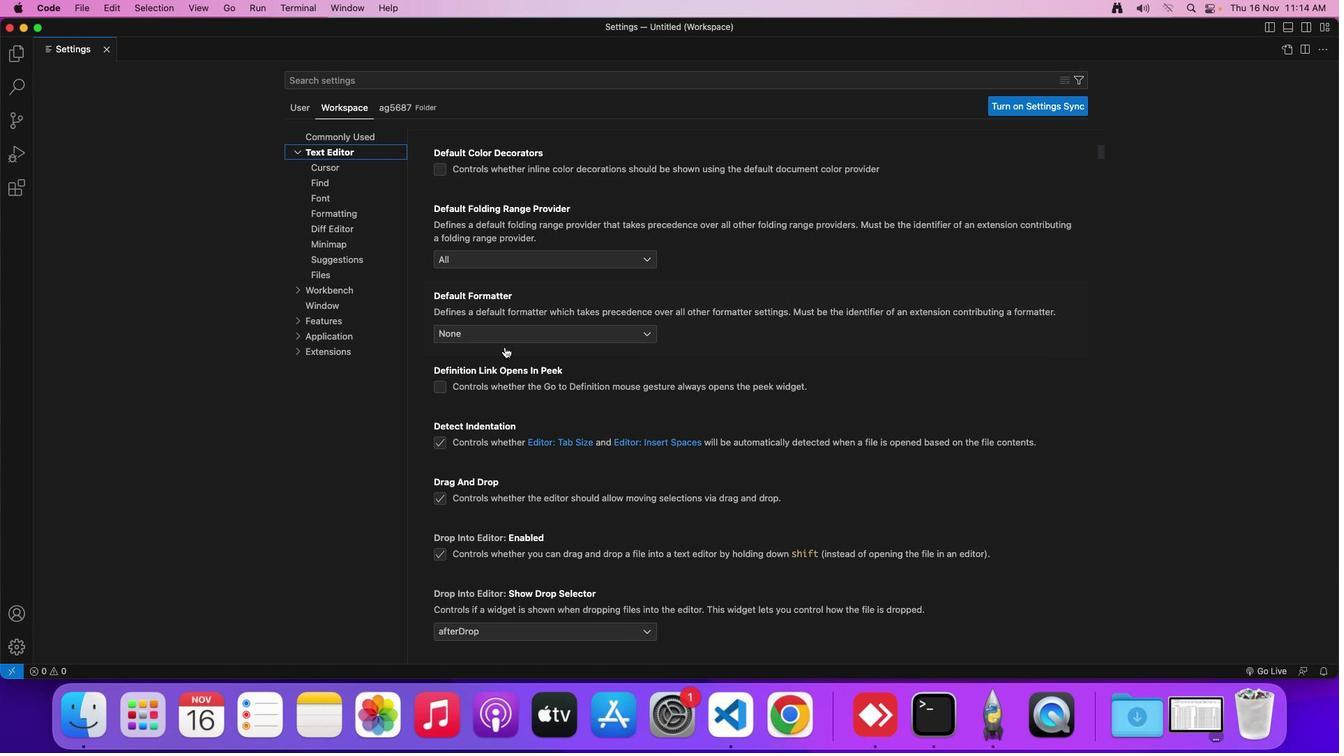 
Action: Mouse scrolled (490, 332) with delta (-13, -17)
Screenshot: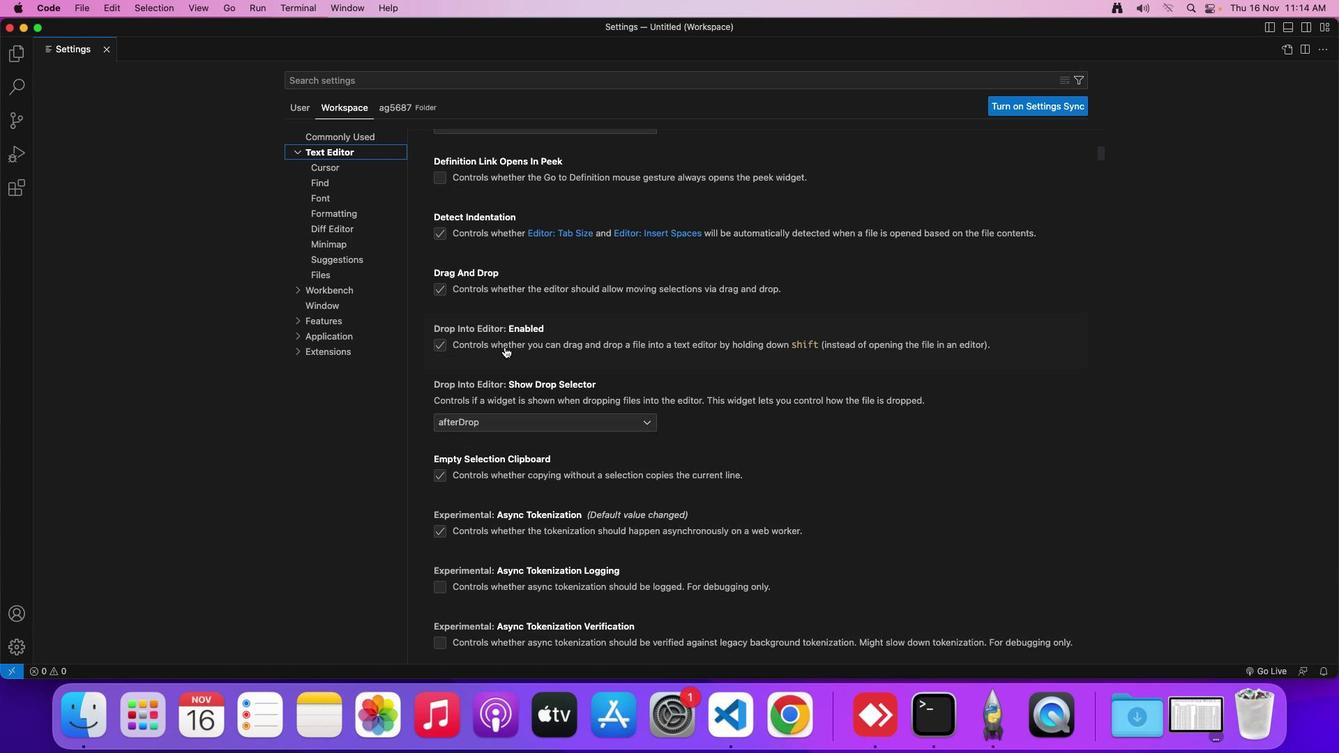 
Action: Mouse scrolled (490, 332) with delta (-13, -18)
Screenshot: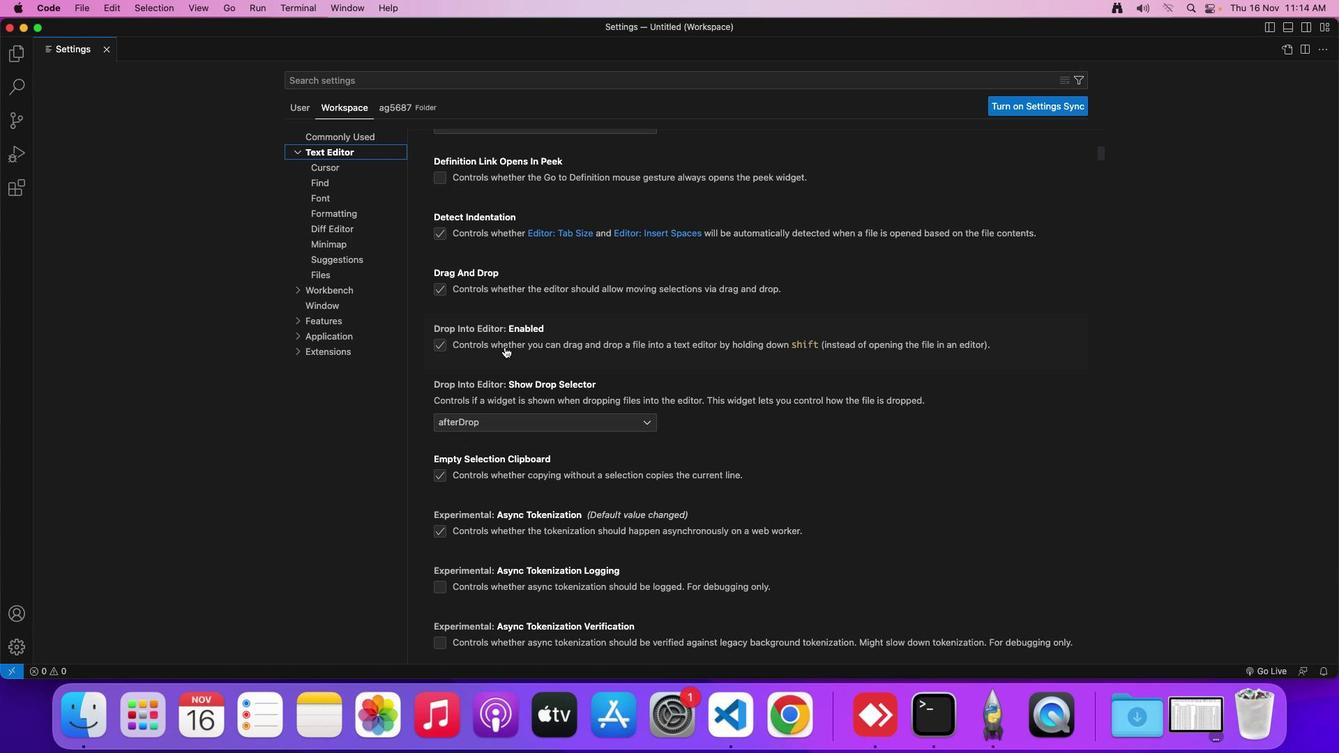 
Action: Mouse scrolled (490, 332) with delta (-13, -14)
Screenshot: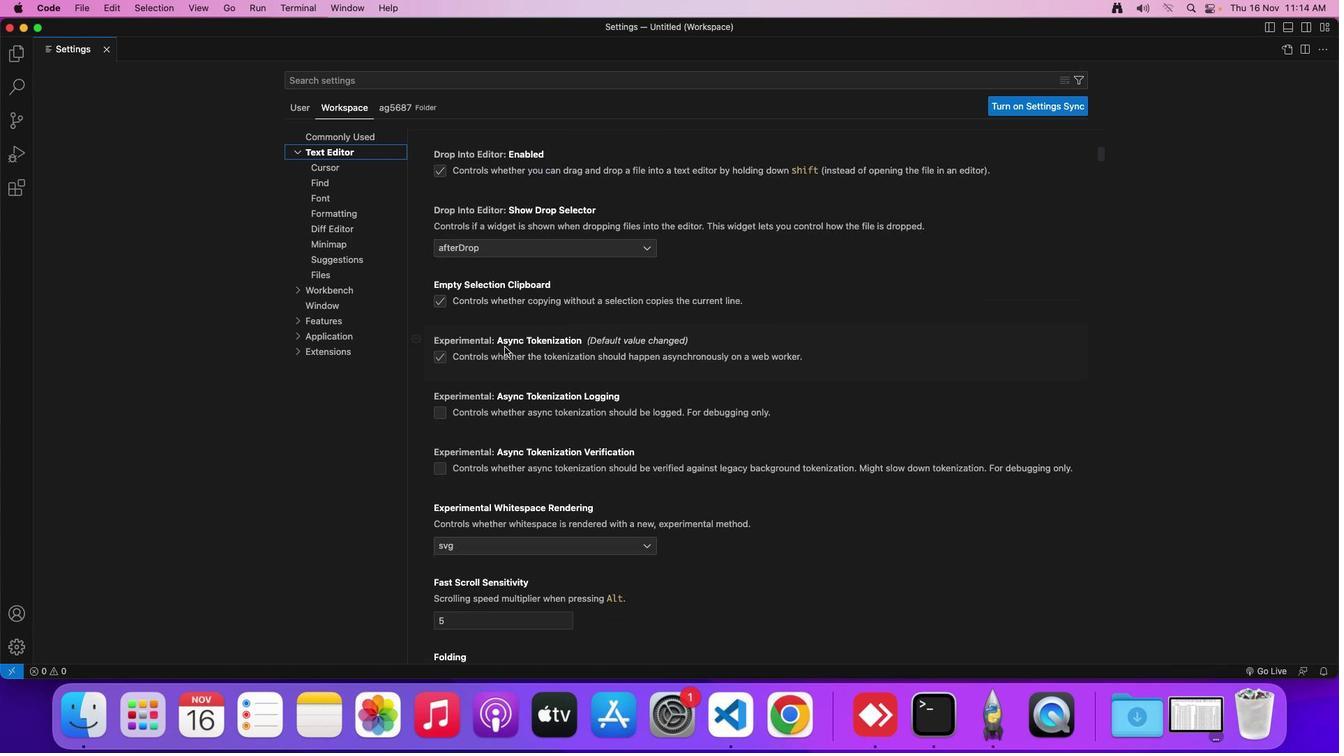 
Action: Mouse scrolled (490, 332) with delta (-13, -14)
Screenshot: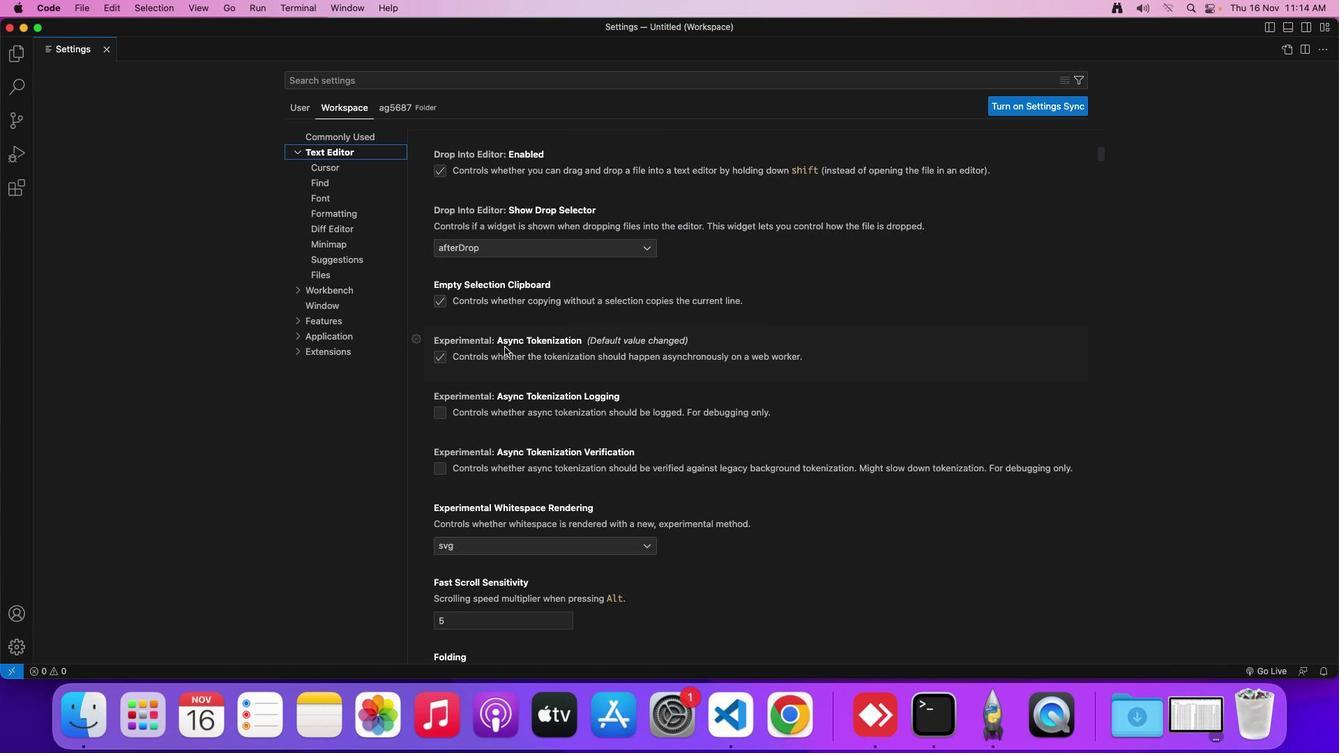 
Action: Mouse scrolled (490, 332) with delta (-13, -16)
Screenshot: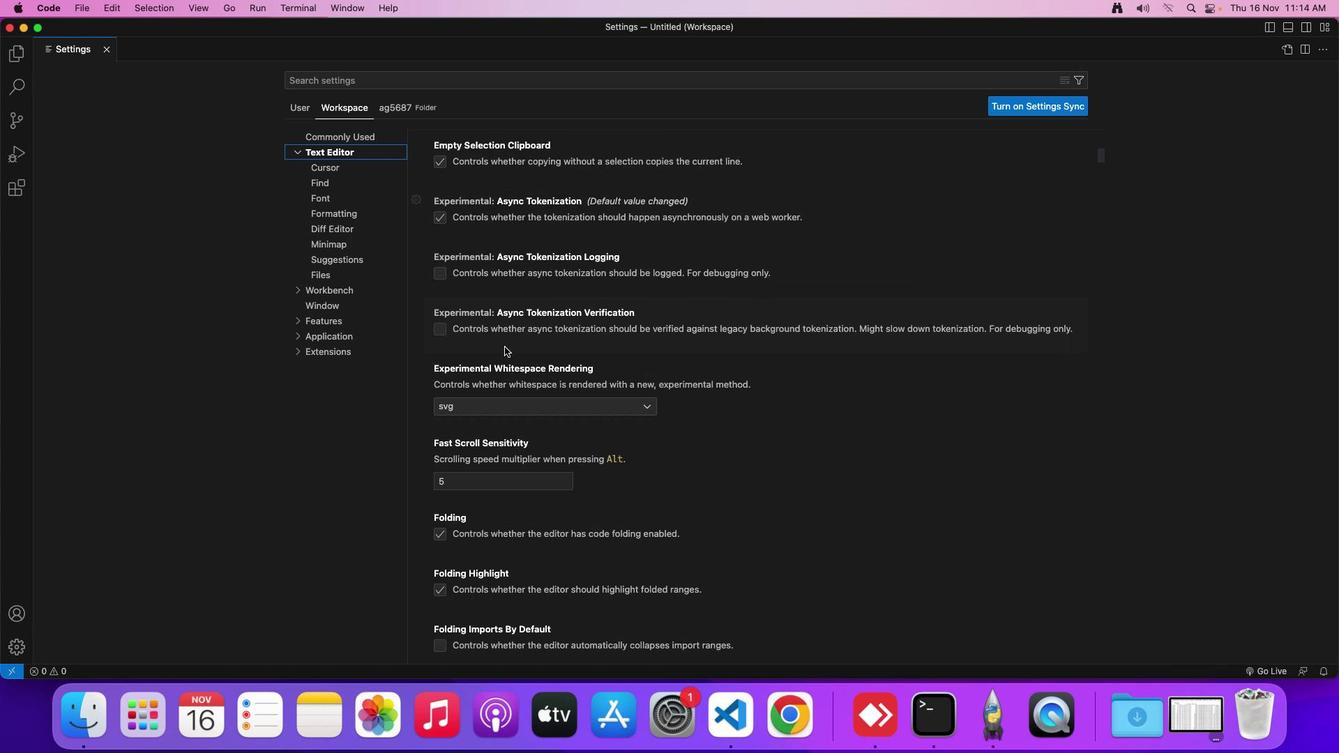 
Action: Mouse scrolled (490, 332) with delta (-13, -16)
Screenshot: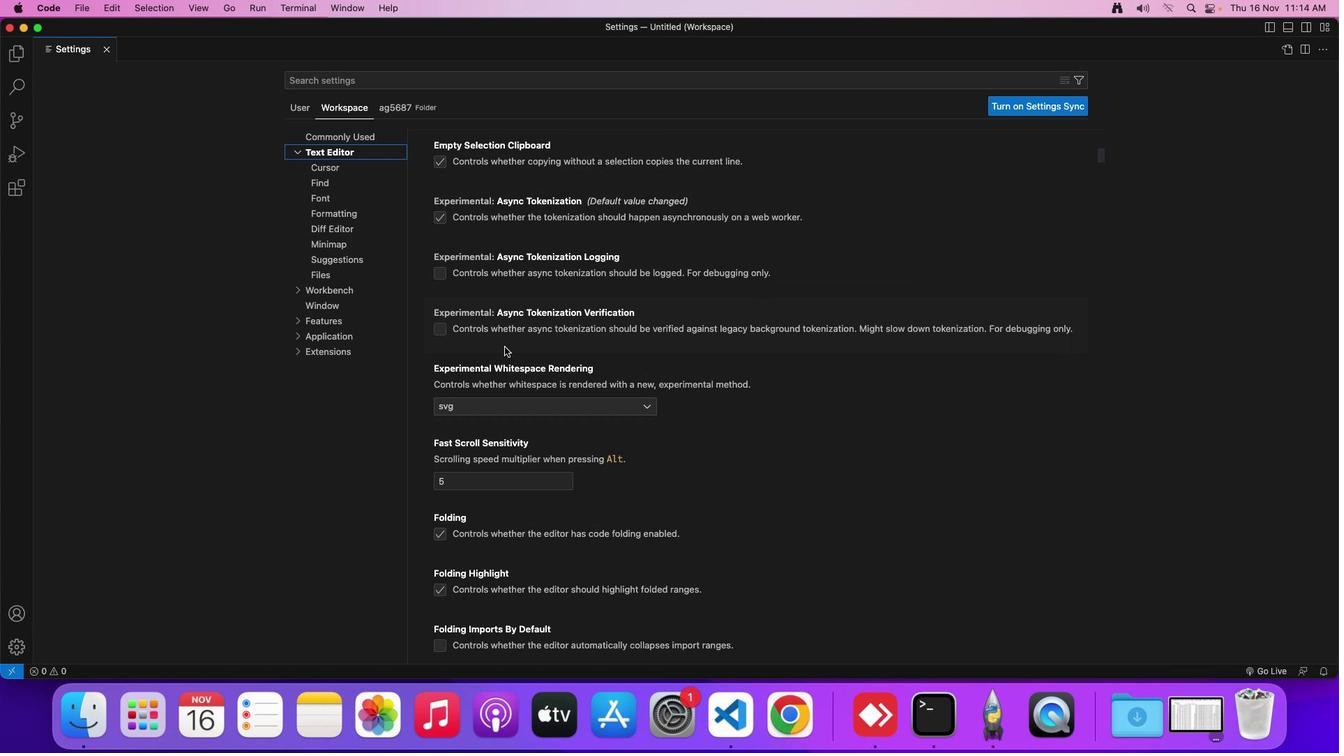 
Action: Mouse scrolled (490, 332) with delta (-13, -14)
Screenshot: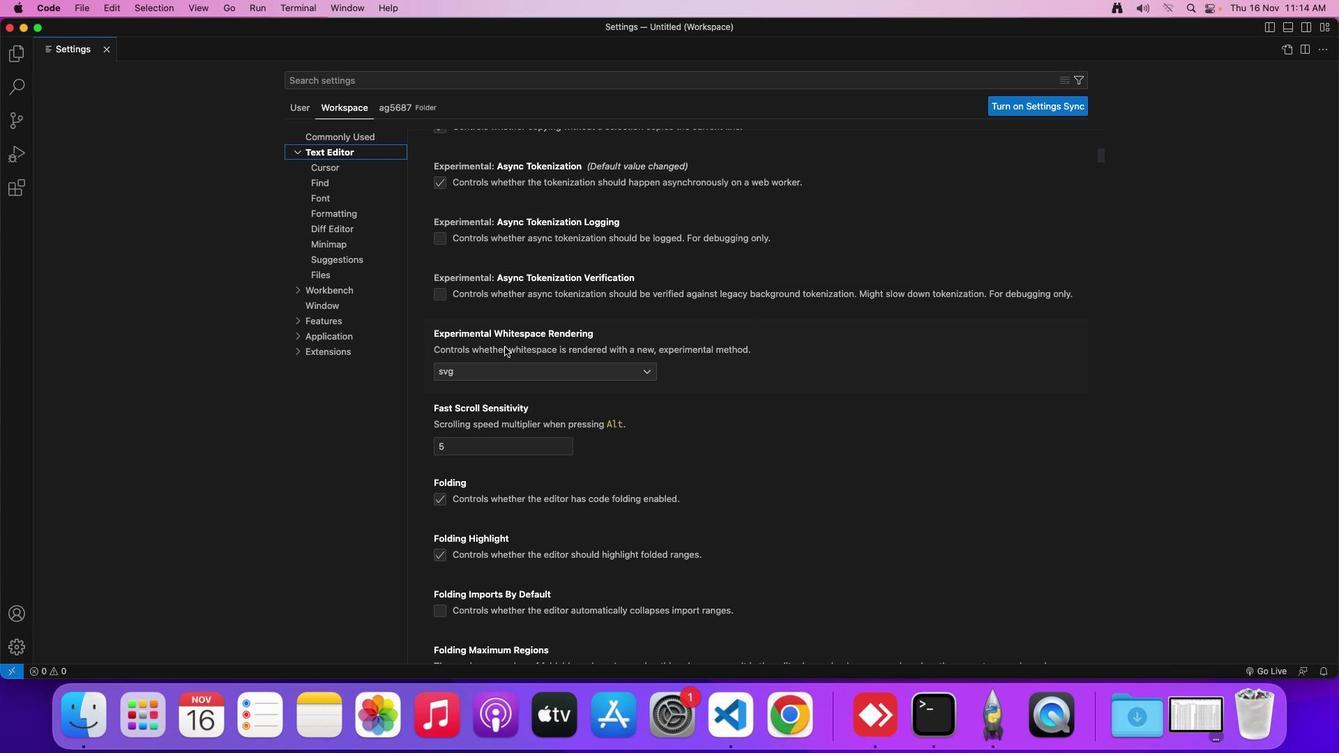 
Action: Mouse scrolled (490, 332) with delta (-13, -14)
Screenshot: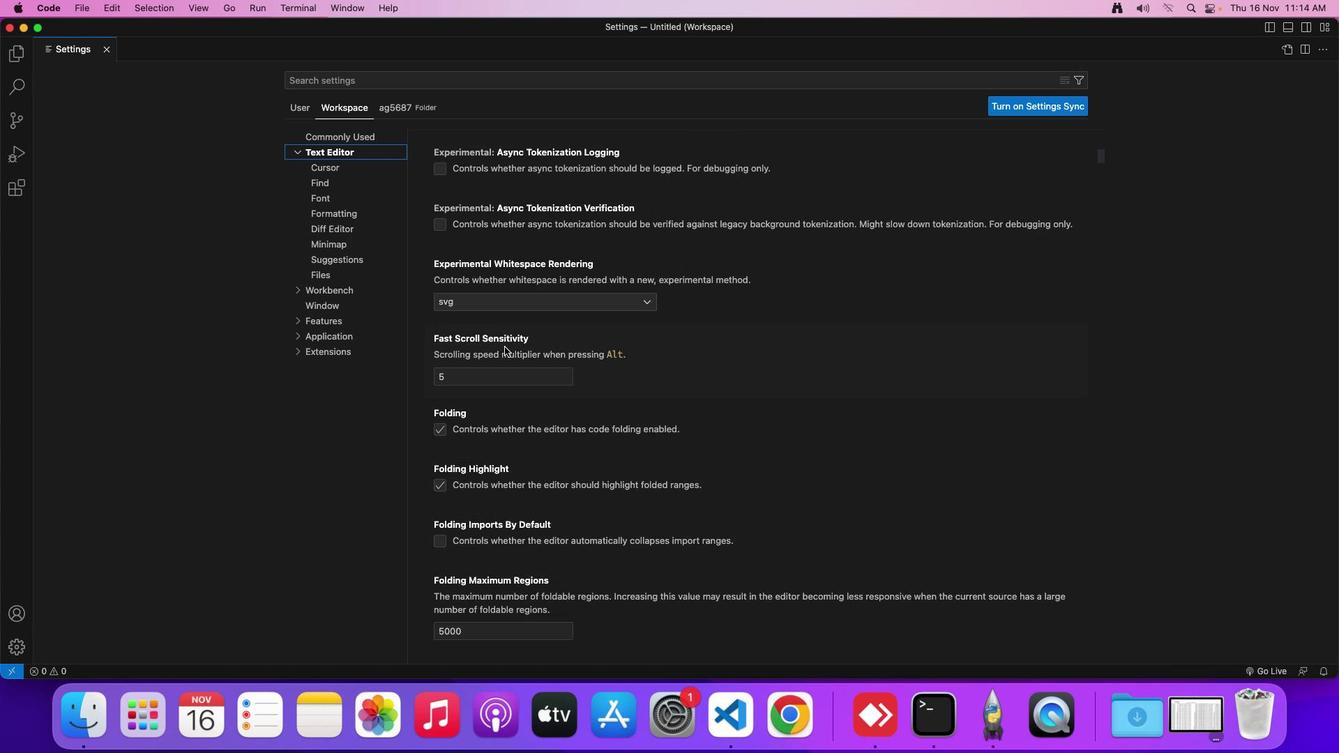 
Action: Mouse scrolled (490, 332) with delta (-13, -14)
Screenshot: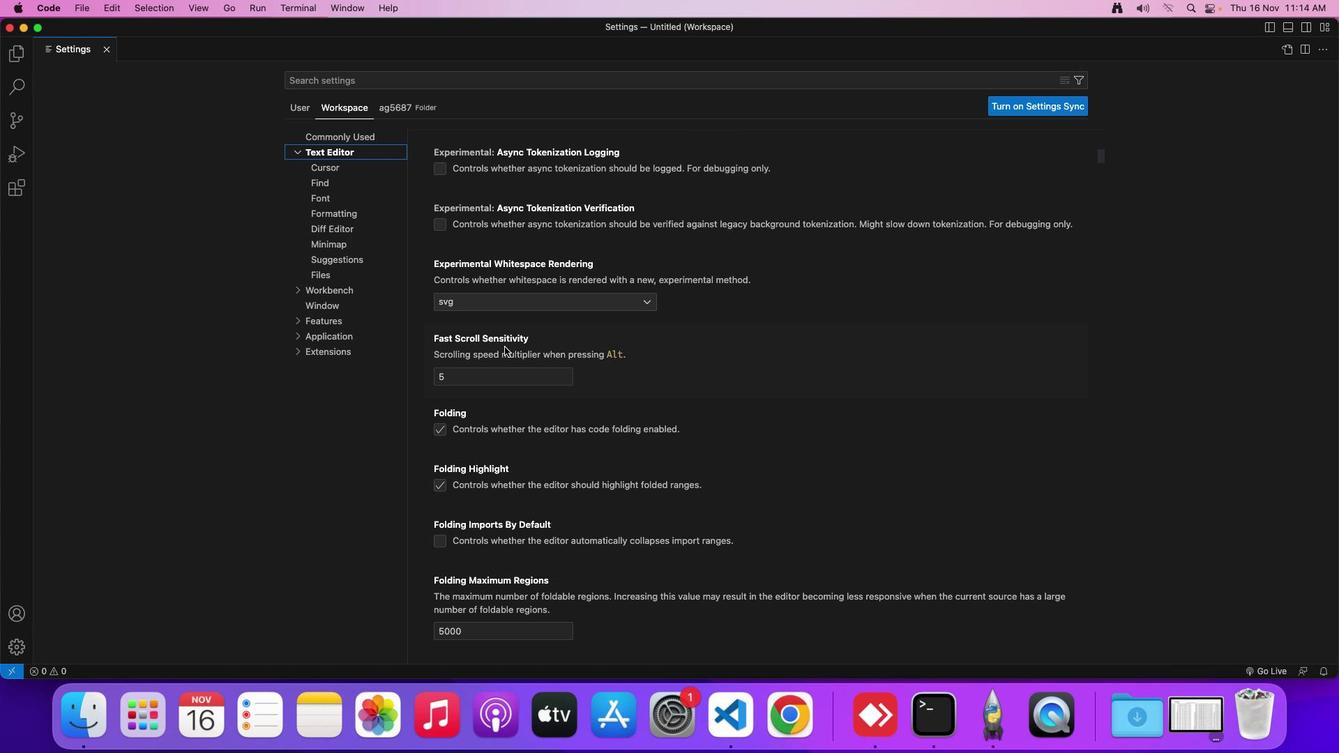 
Action: Mouse scrolled (490, 332) with delta (-13, -14)
Screenshot: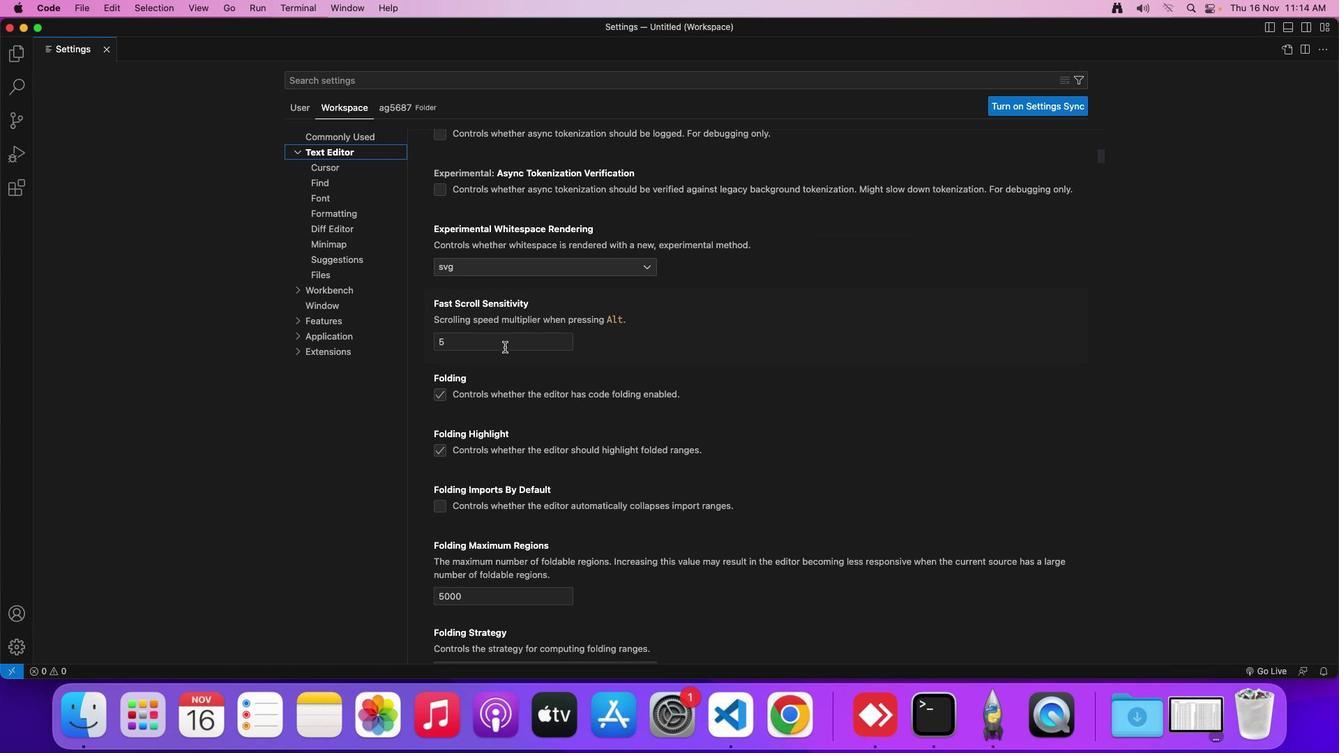 
Action: Mouse scrolled (490, 332) with delta (-13, -14)
Screenshot: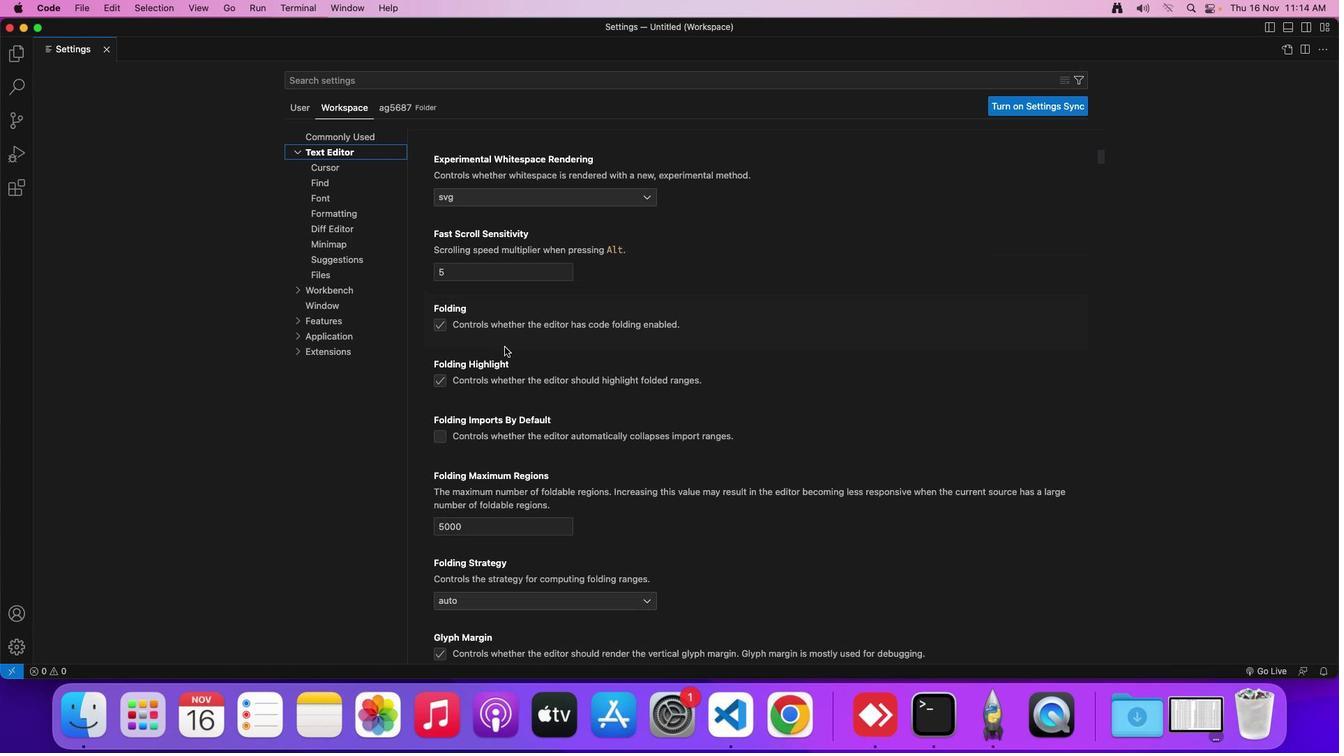 
Action: Mouse scrolled (490, 332) with delta (-13, -14)
Screenshot: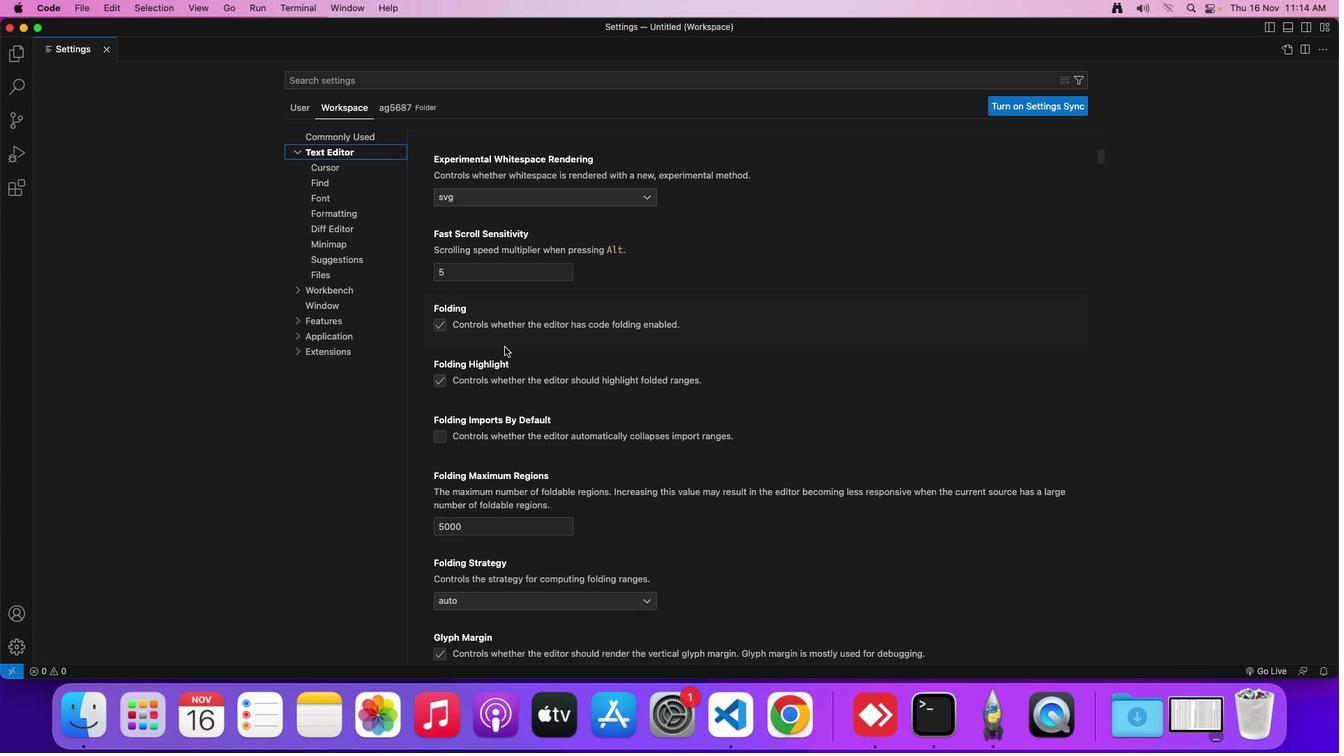 
Action: Mouse scrolled (490, 332) with delta (-13, -14)
Screenshot: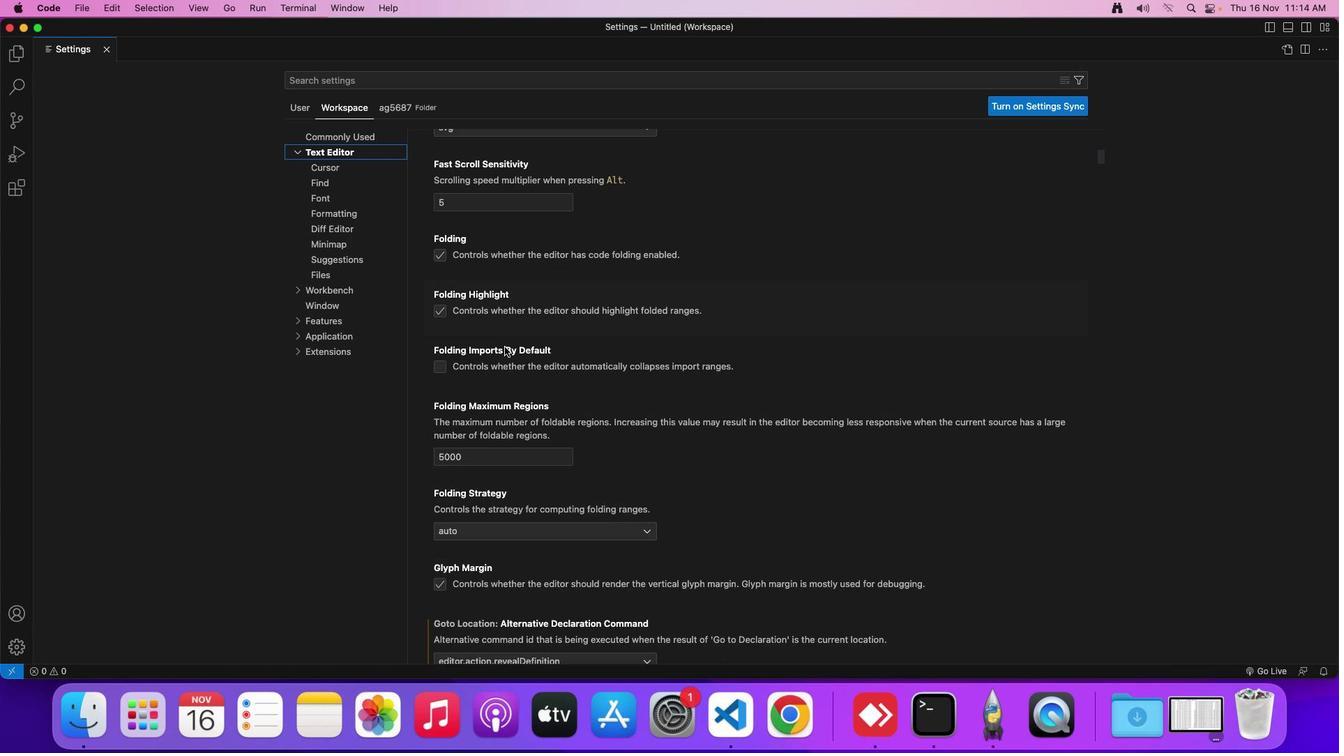 
Action: Mouse scrolled (490, 332) with delta (-13, -14)
Screenshot: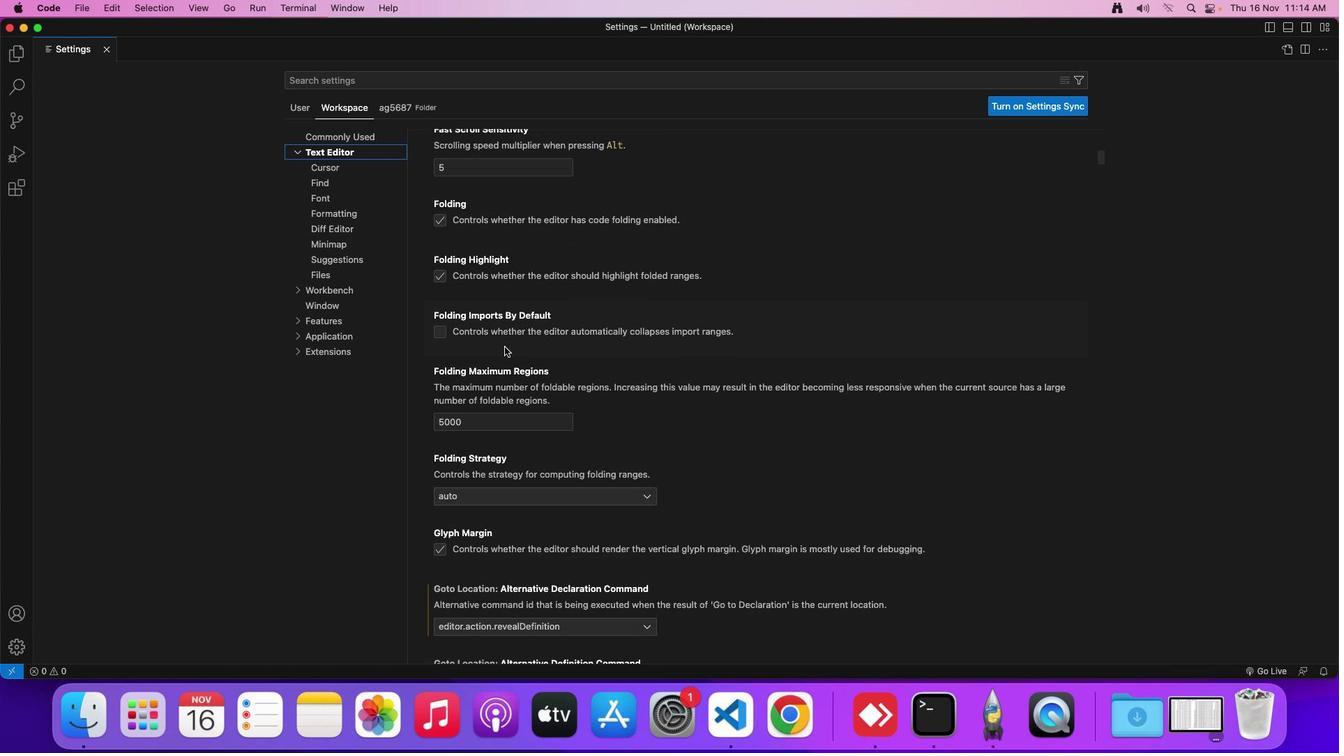 
Action: Mouse scrolled (490, 332) with delta (-13, -14)
Screenshot: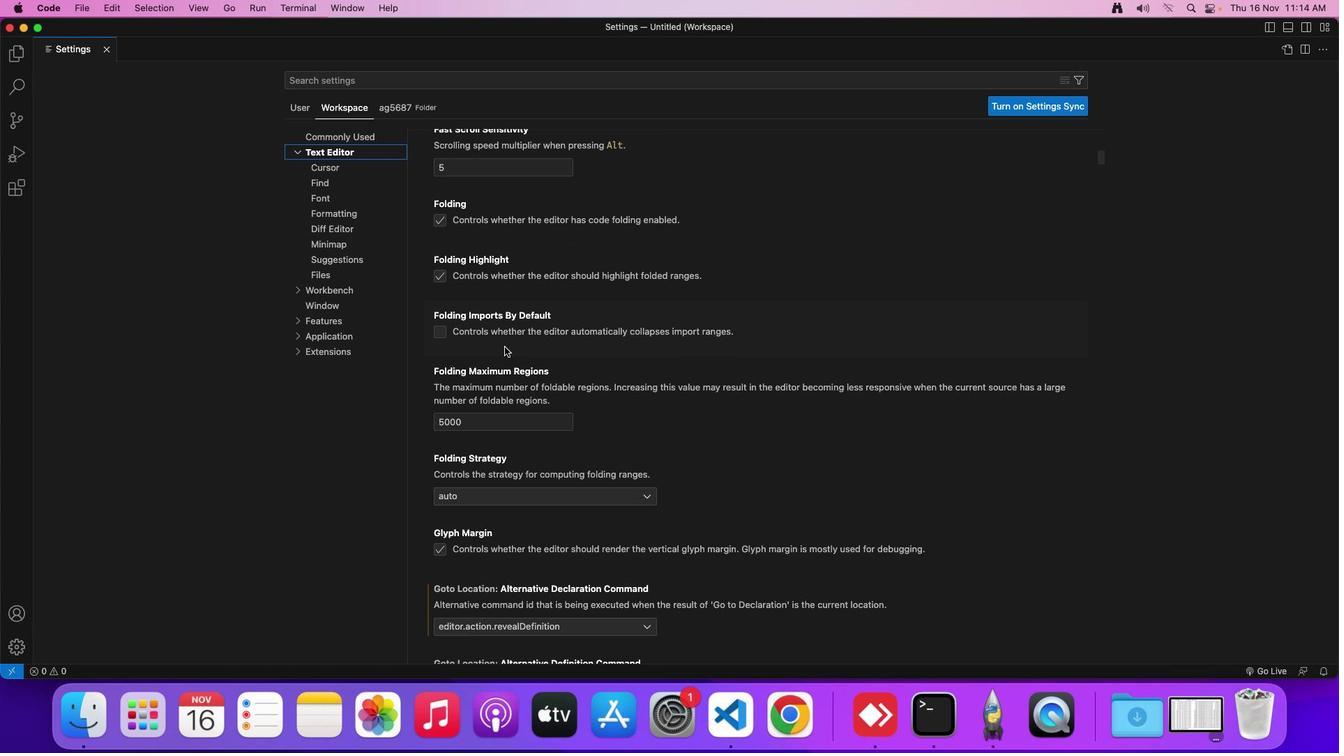 
Action: Mouse scrolled (490, 332) with delta (-13, -14)
Screenshot: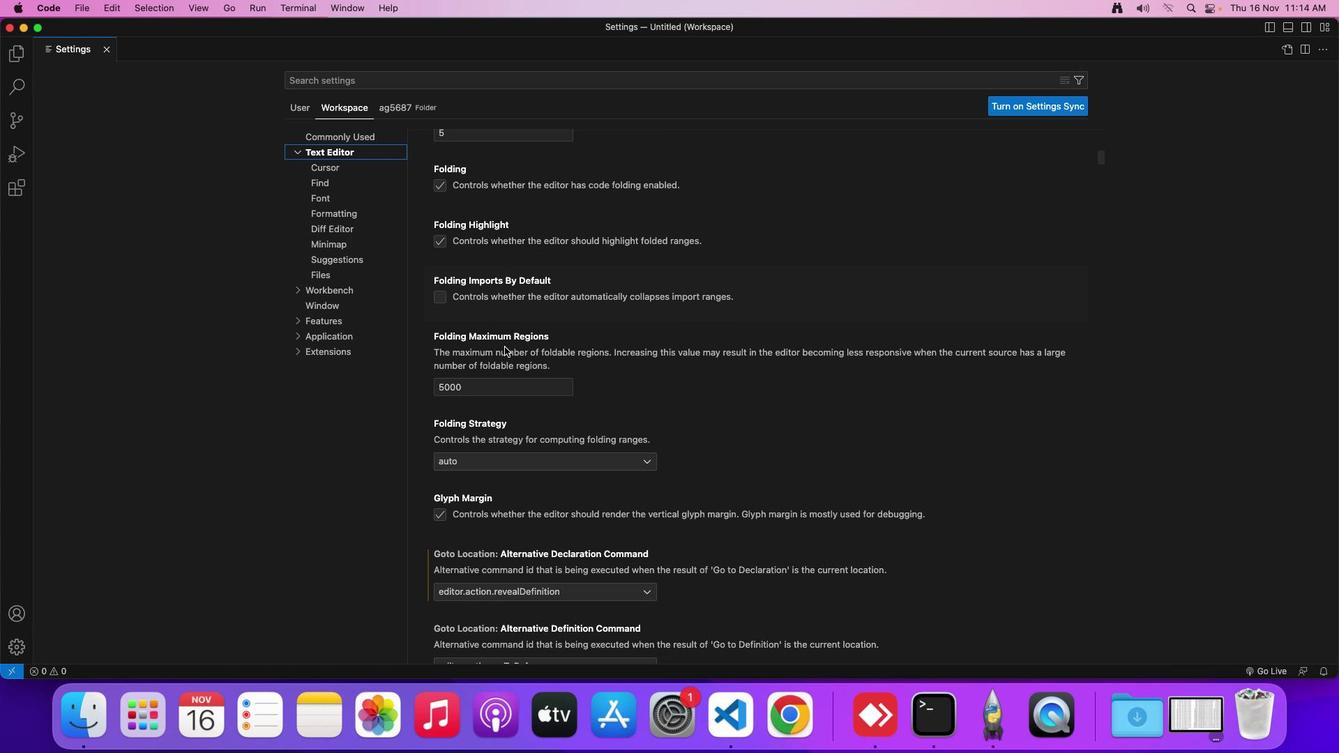 
Action: Mouse scrolled (490, 332) with delta (-13, -14)
Screenshot: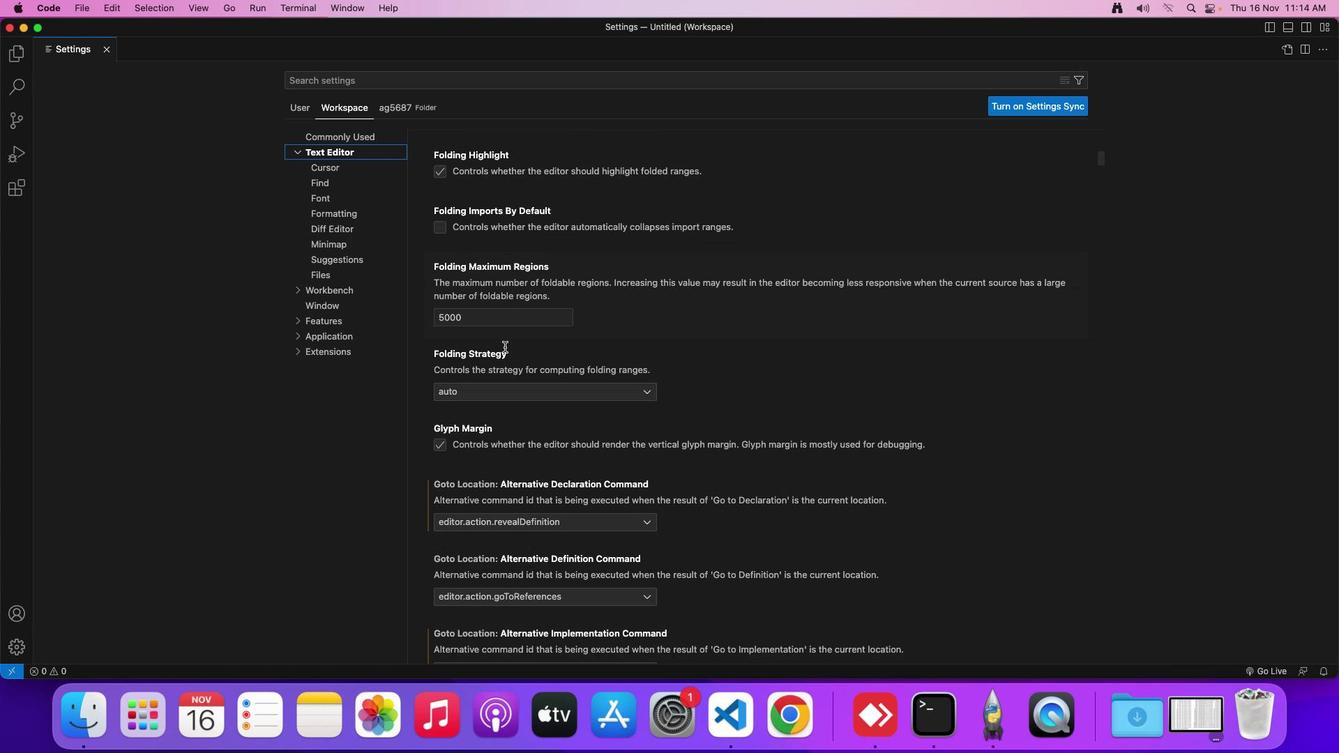 
Action: Mouse scrolled (490, 332) with delta (-13, -14)
Screenshot: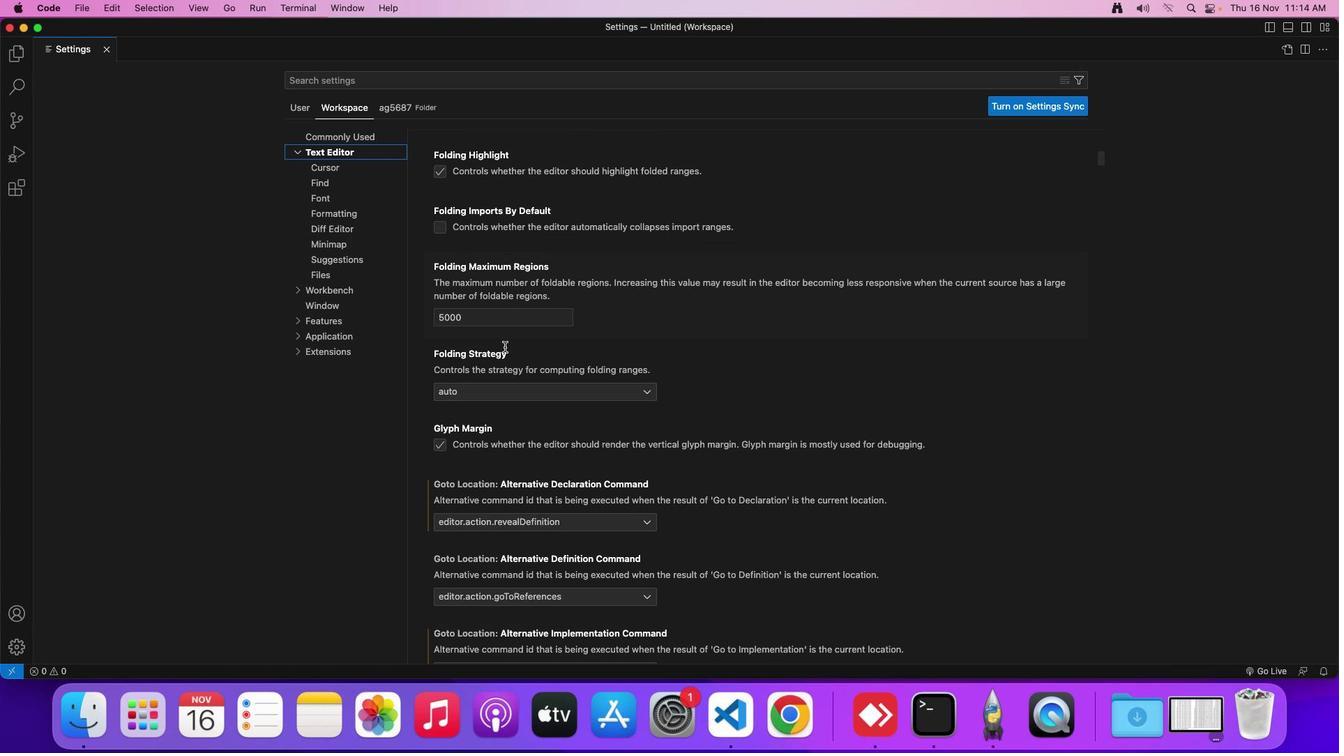 
Action: Mouse scrolled (490, 332) with delta (-13, -14)
Screenshot: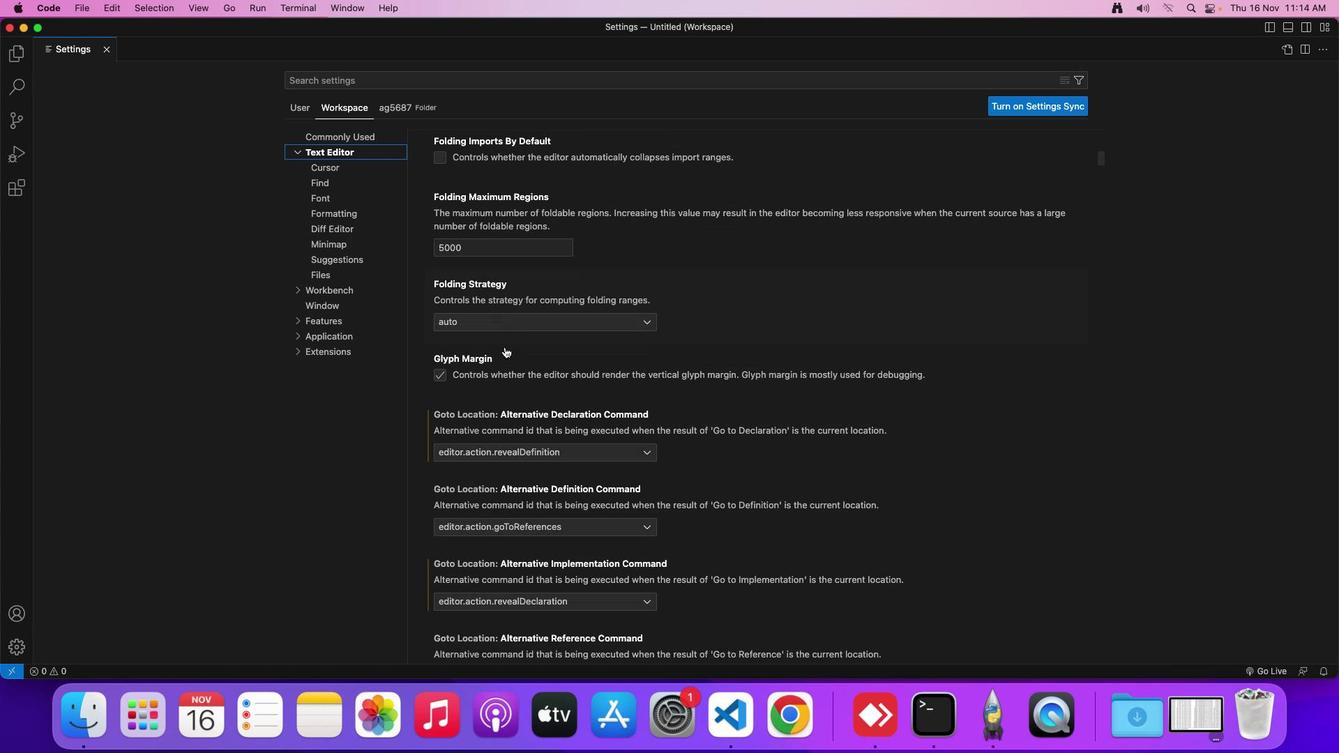 
Action: Mouse scrolled (490, 332) with delta (-13, -14)
Screenshot: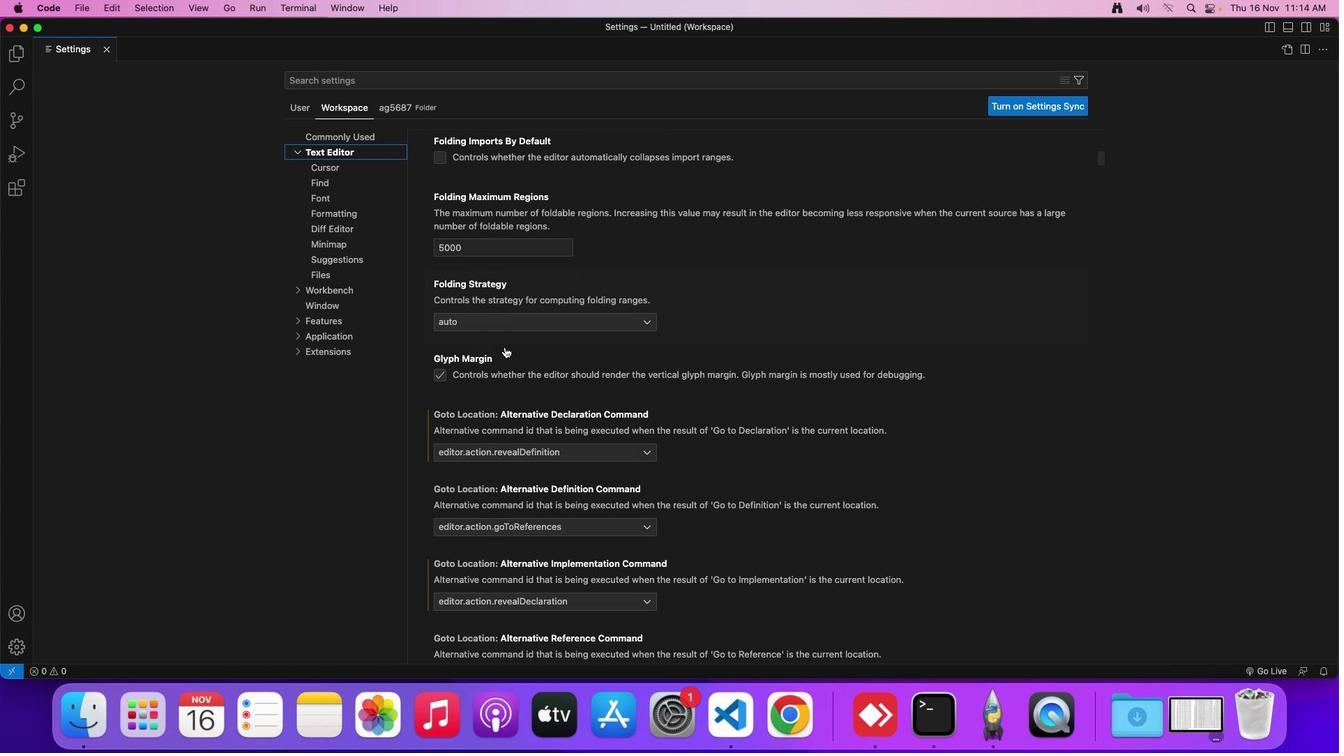 
Action: Mouse scrolled (490, 332) with delta (-13, -14)
Screenshot: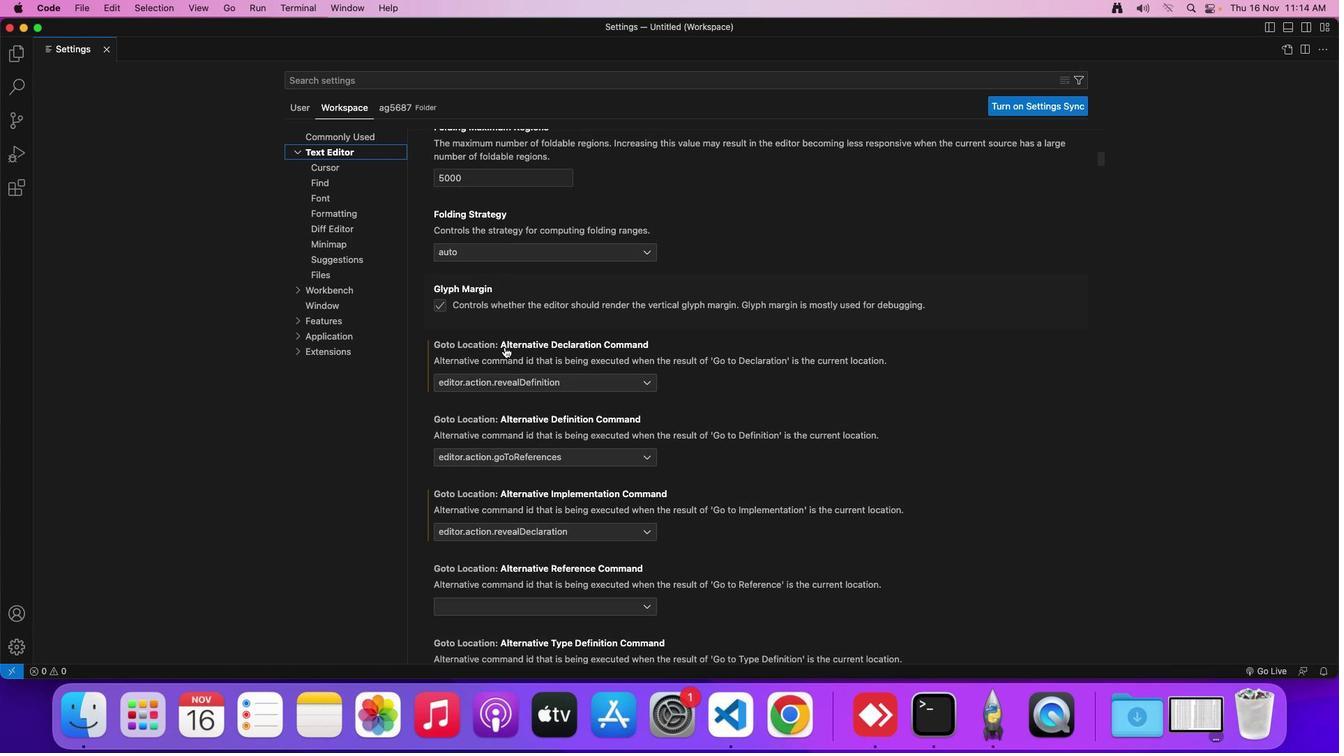 
Action: Mouse scrolled (490, 332) with delta (-13, -14)
Screenshot: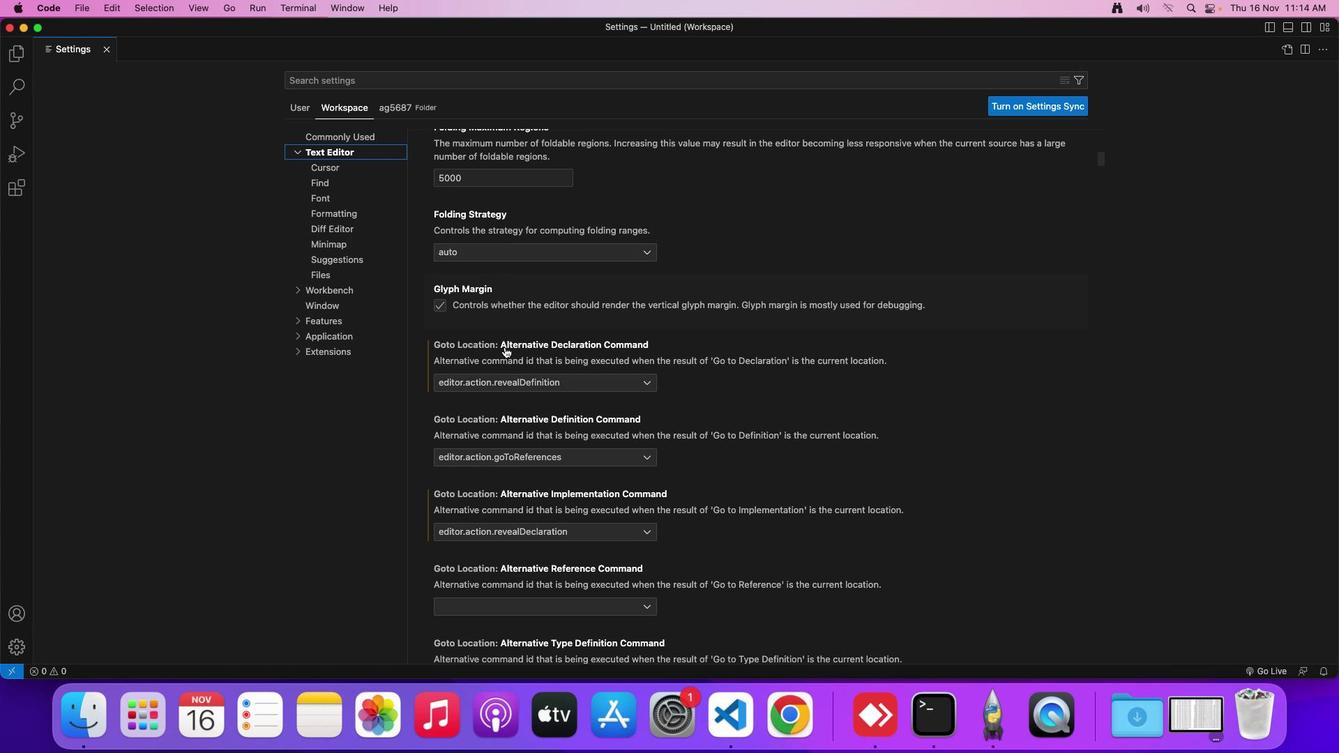 
Action: Mouse scrolled (490, 332) with delta (-13, -14)
Screenshot: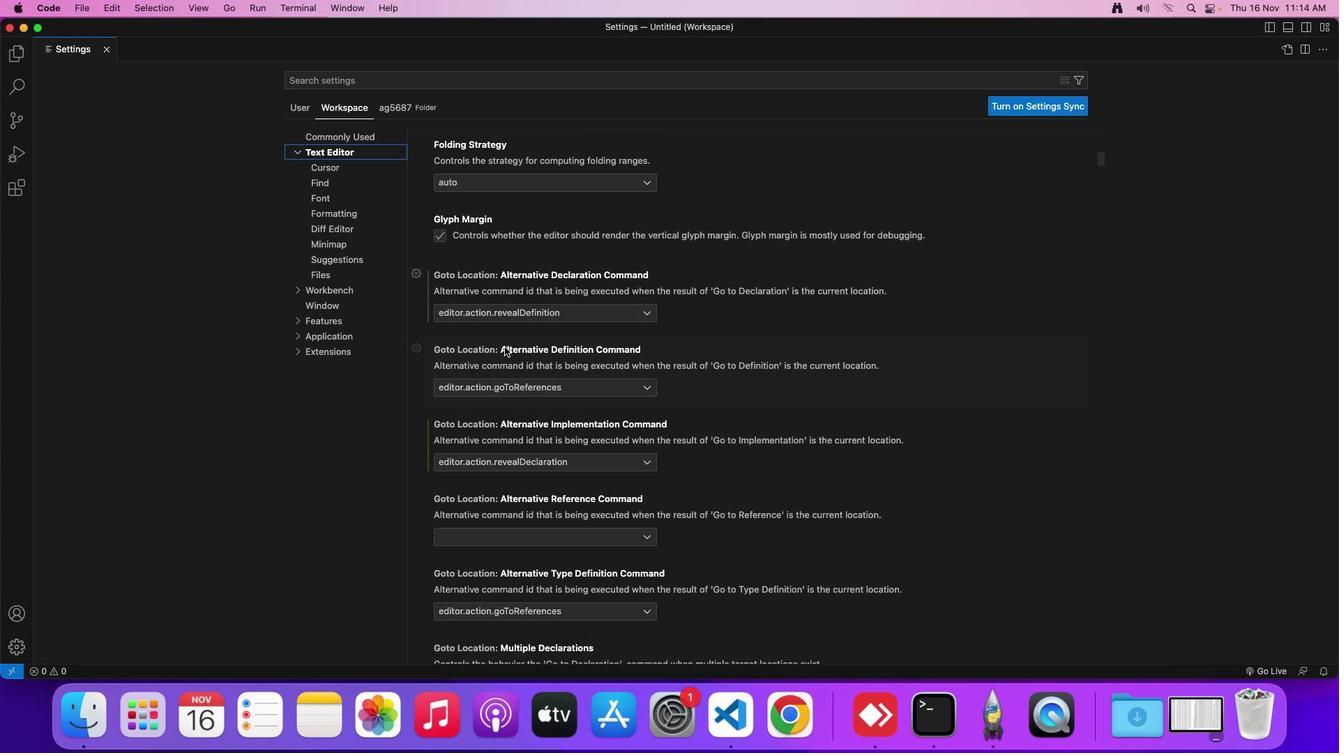
Action: Mouse scrolled (490, 332) with delta (-13, -14)
Screenshot: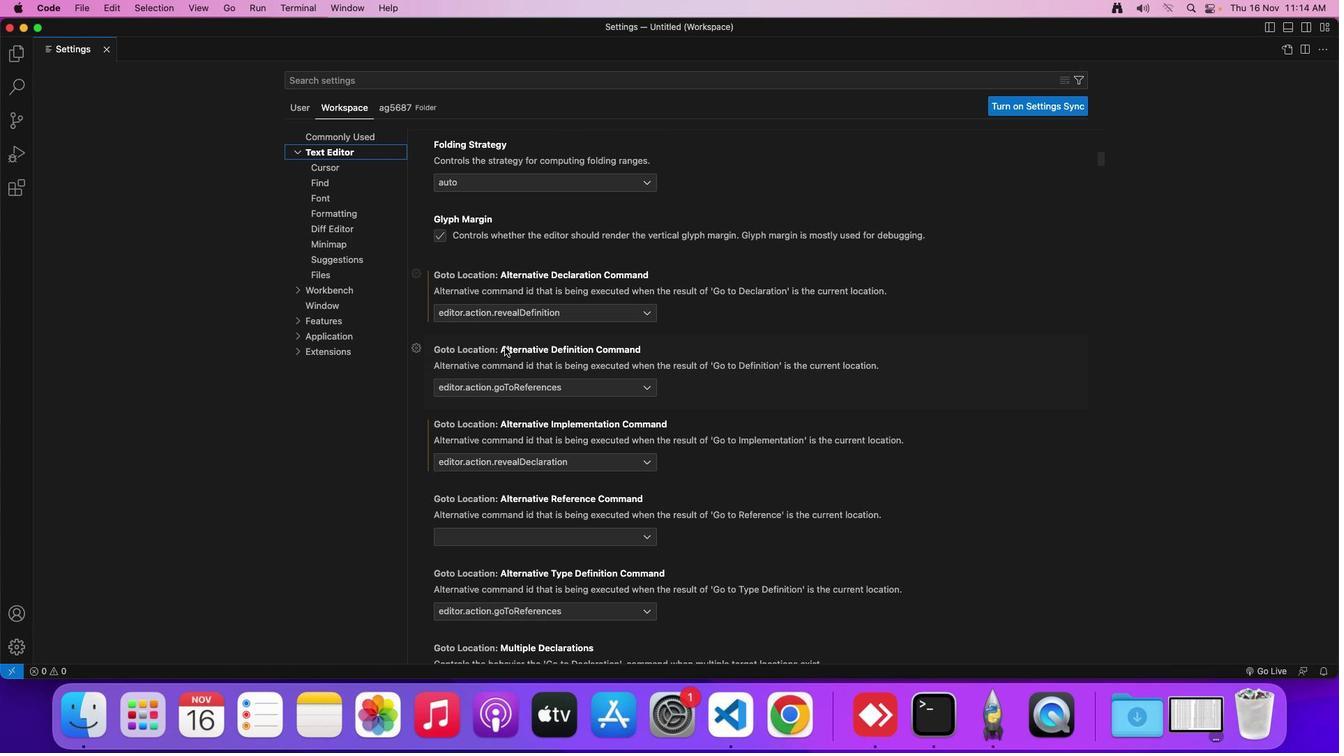 
Action: Mouse scrolled (490, 332) with delta (-13, -14)
Screenshot: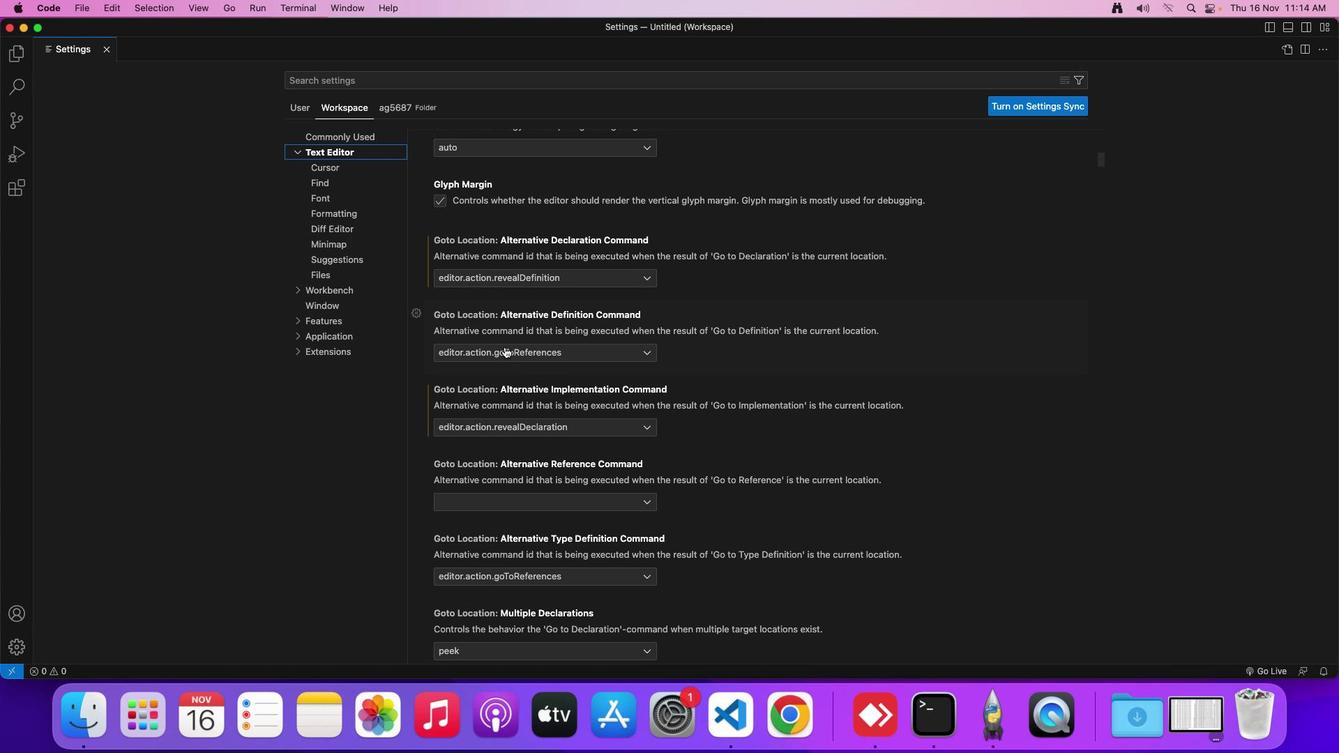 
Action: Mouse scrolled (490, 332) with delta (-13, -14)
Screenshot: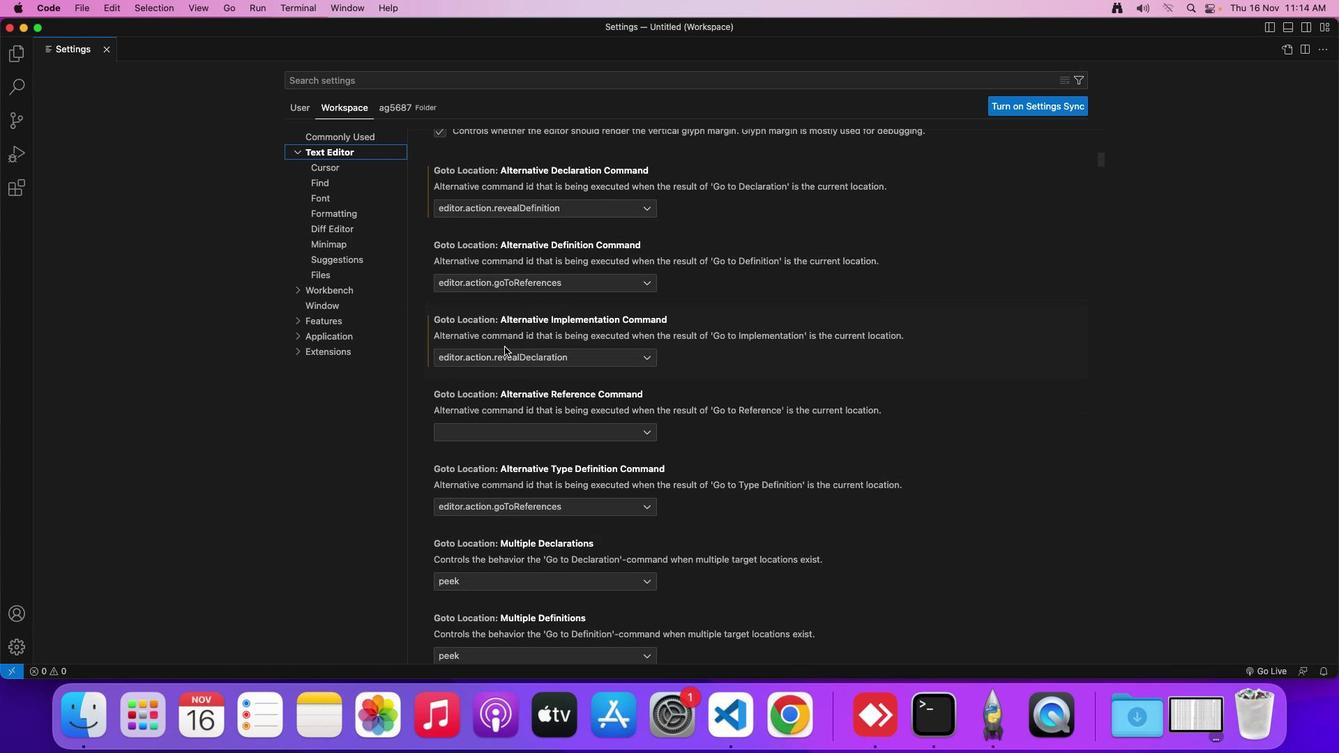 
Action: Mouse scrolled (490, 332) with delta (-13, -14)
Screenshot: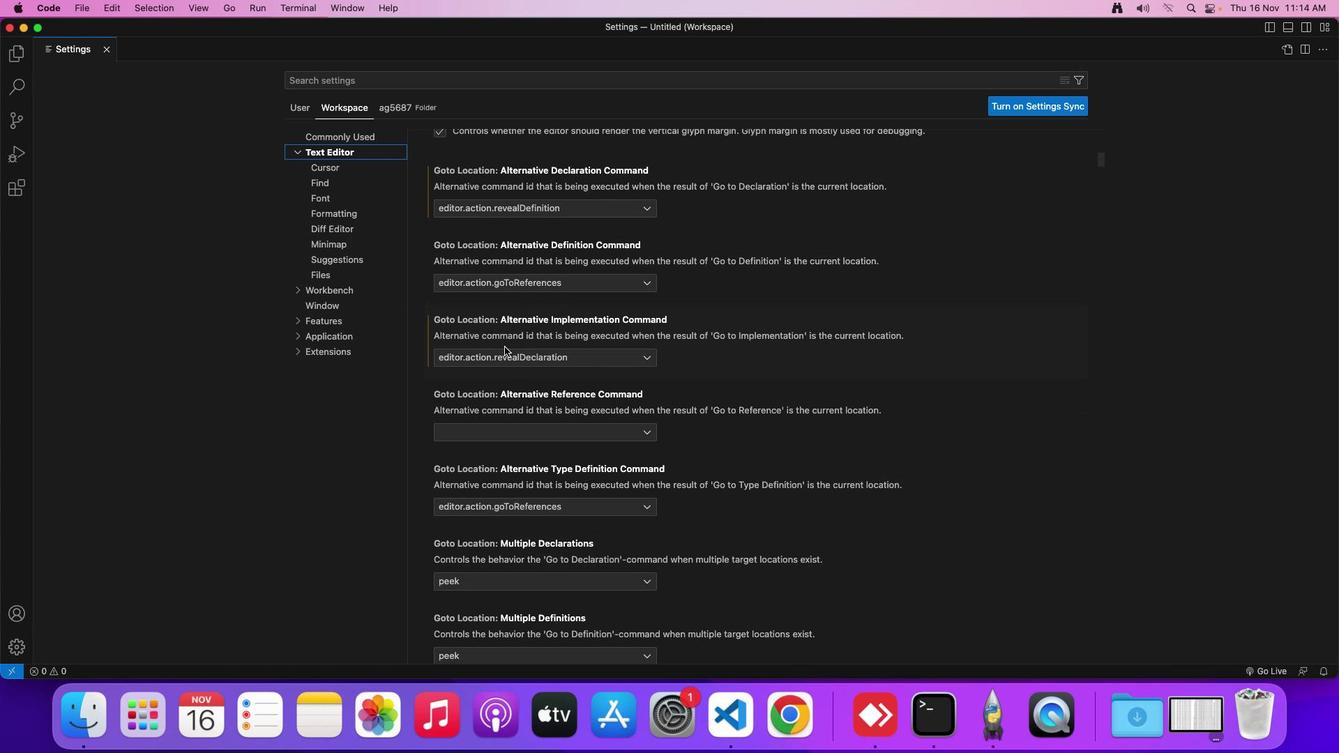 
Action: Mouse scrolled (490, 332) with delta (-13, -14)
Screenshot: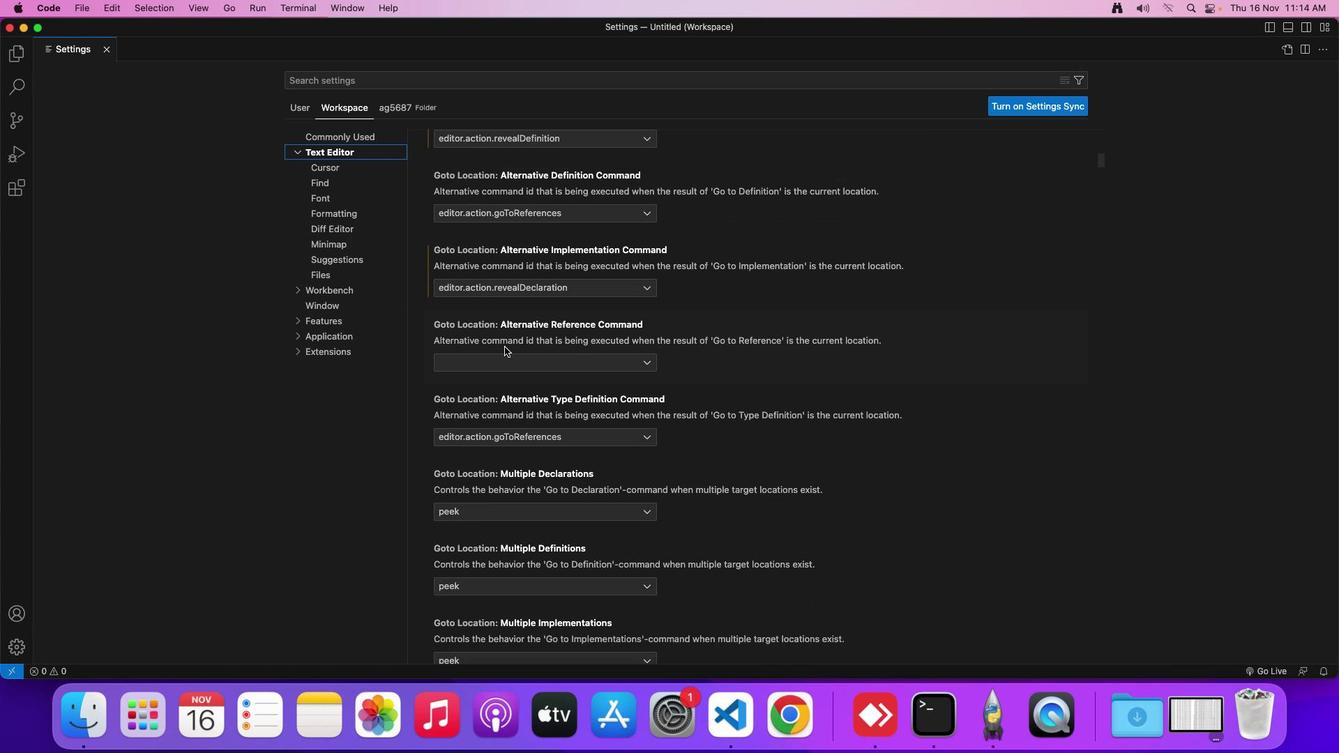 
Action: Mouse scrolled (490, 332) with delta (-13, -14)
Screenshot: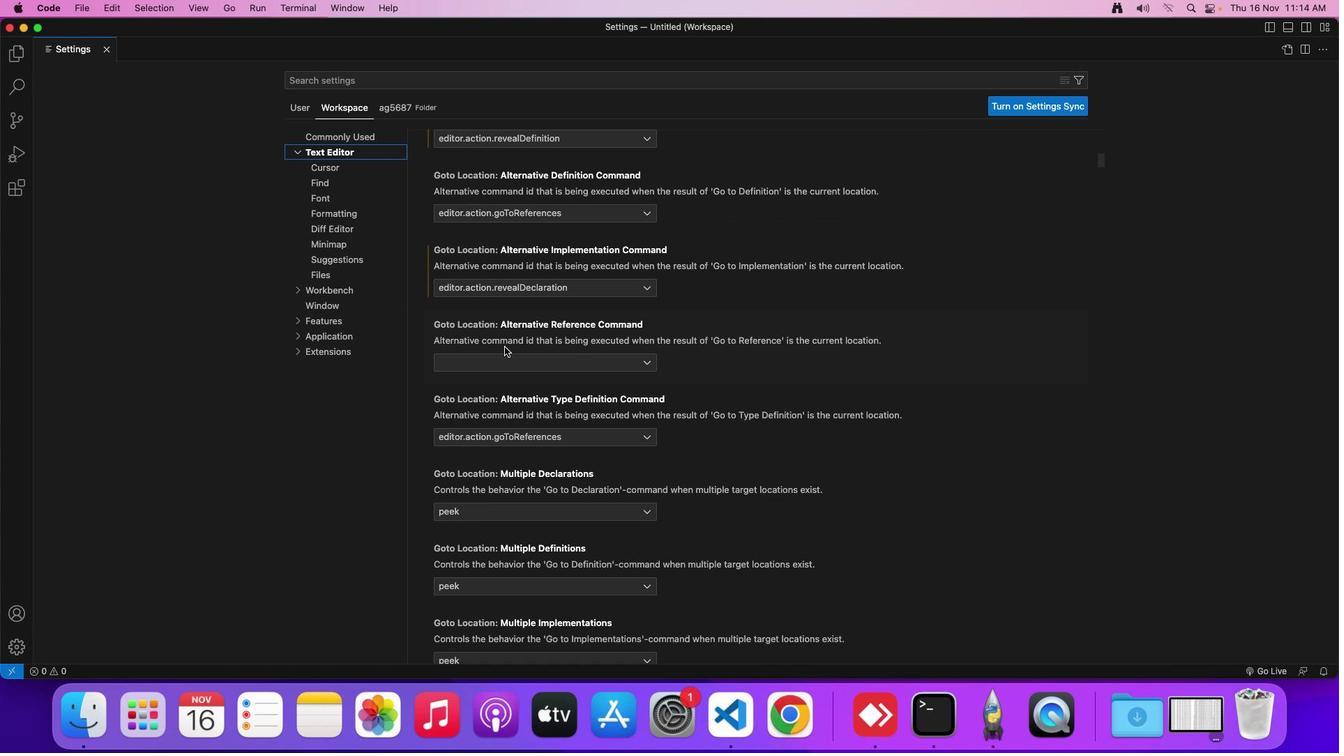 
Action: Mouse moved to (593, 274)
Screenshot: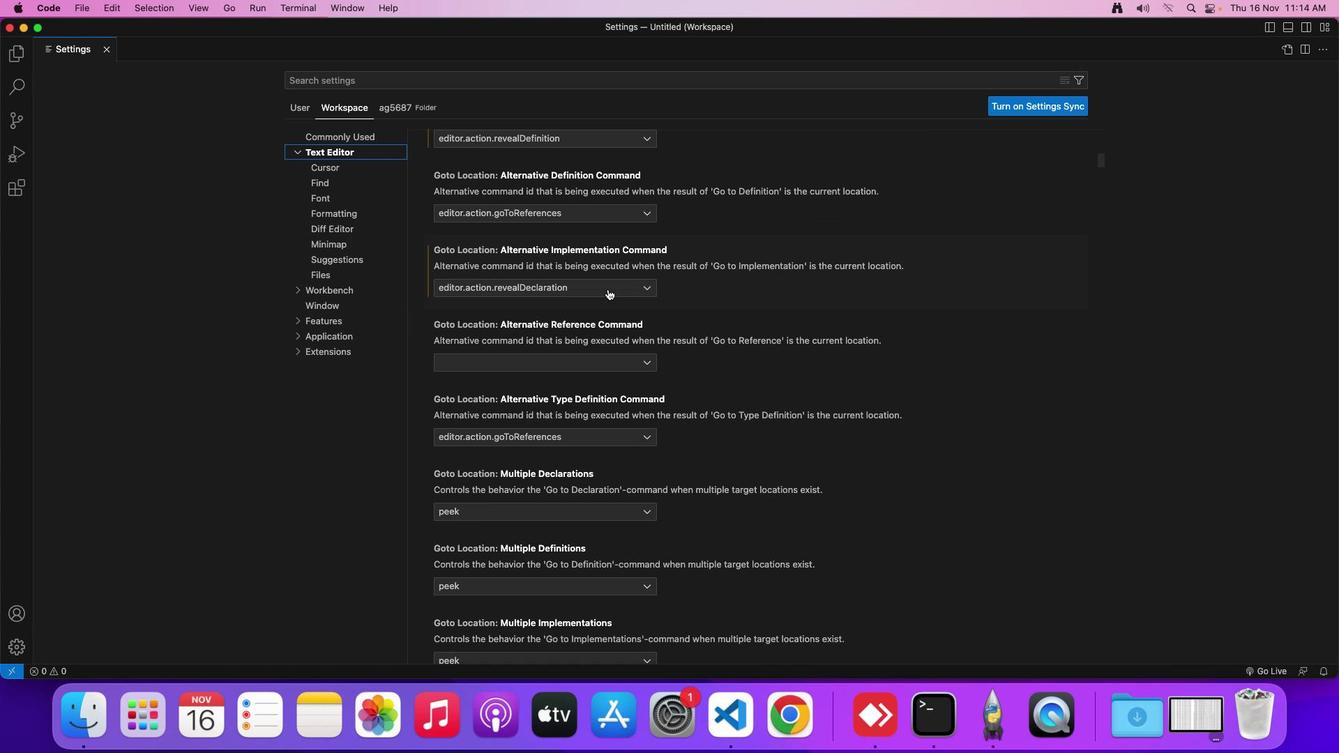 
Action: Mouse pressed left at (593, 274)
Screenshot: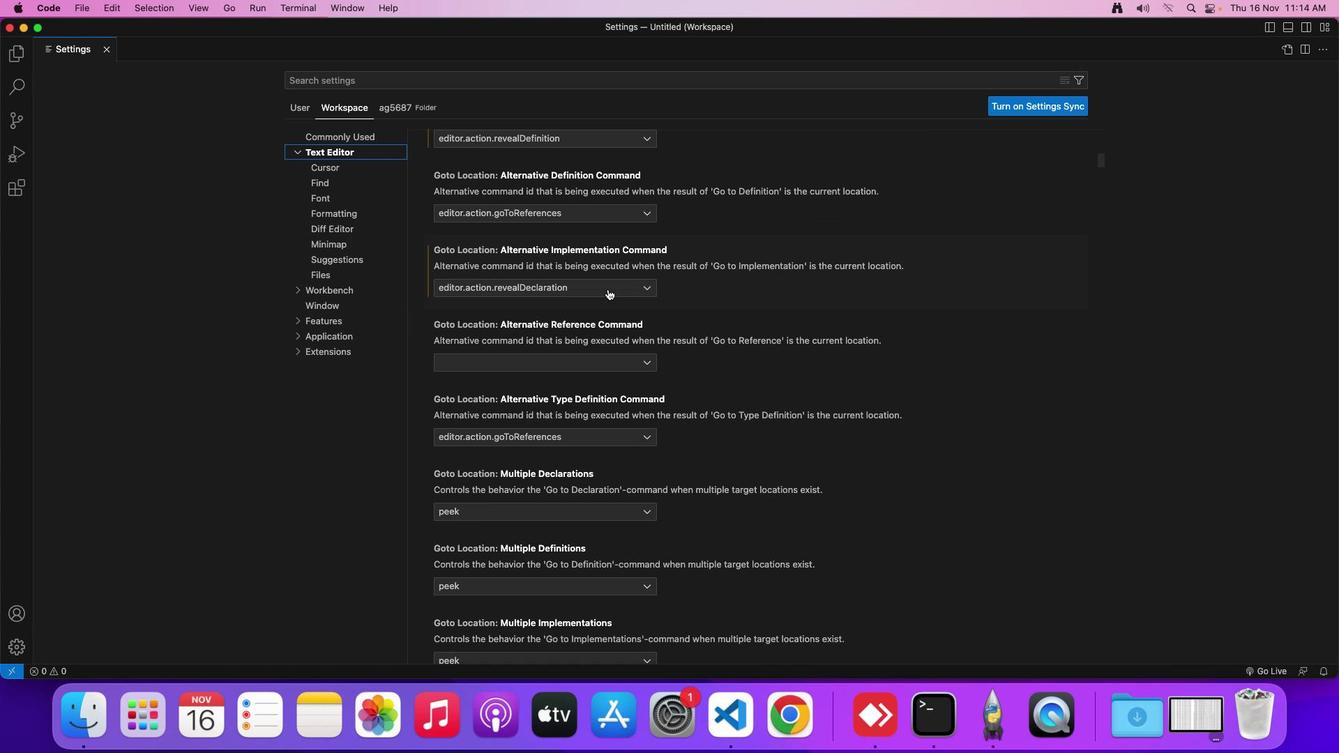 
Action: Mouse moved to (493, 435)
Screenshot: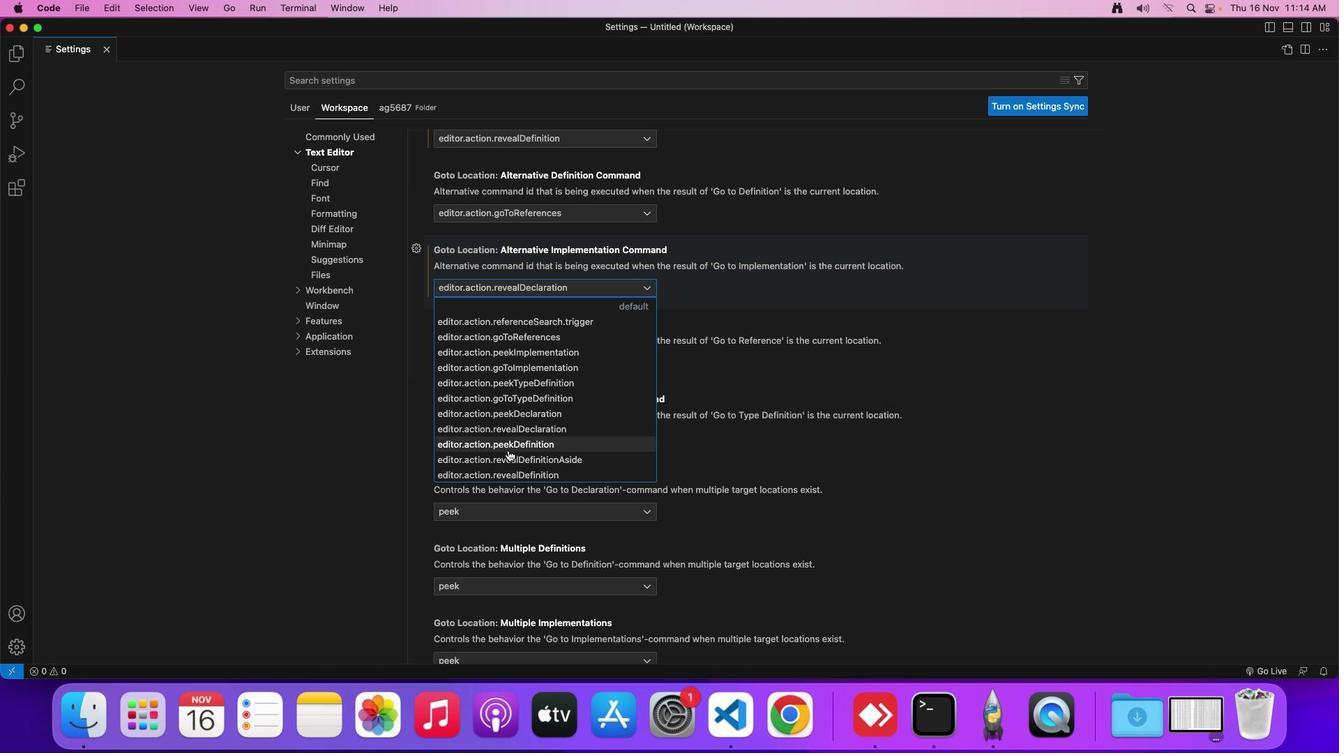 
Action: Mouse pressed left at (493, 435)
Screenshot: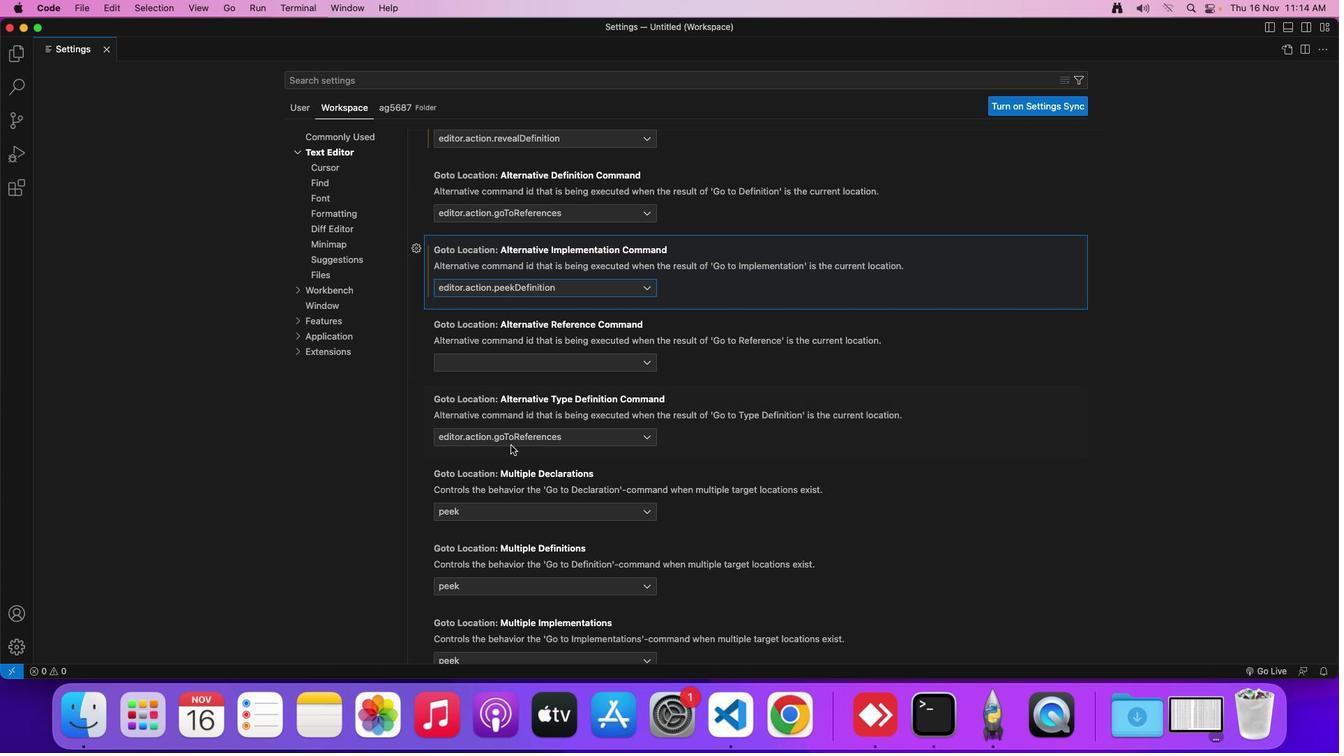 
Action: Mouse moved to (618, 282)
Screenshot: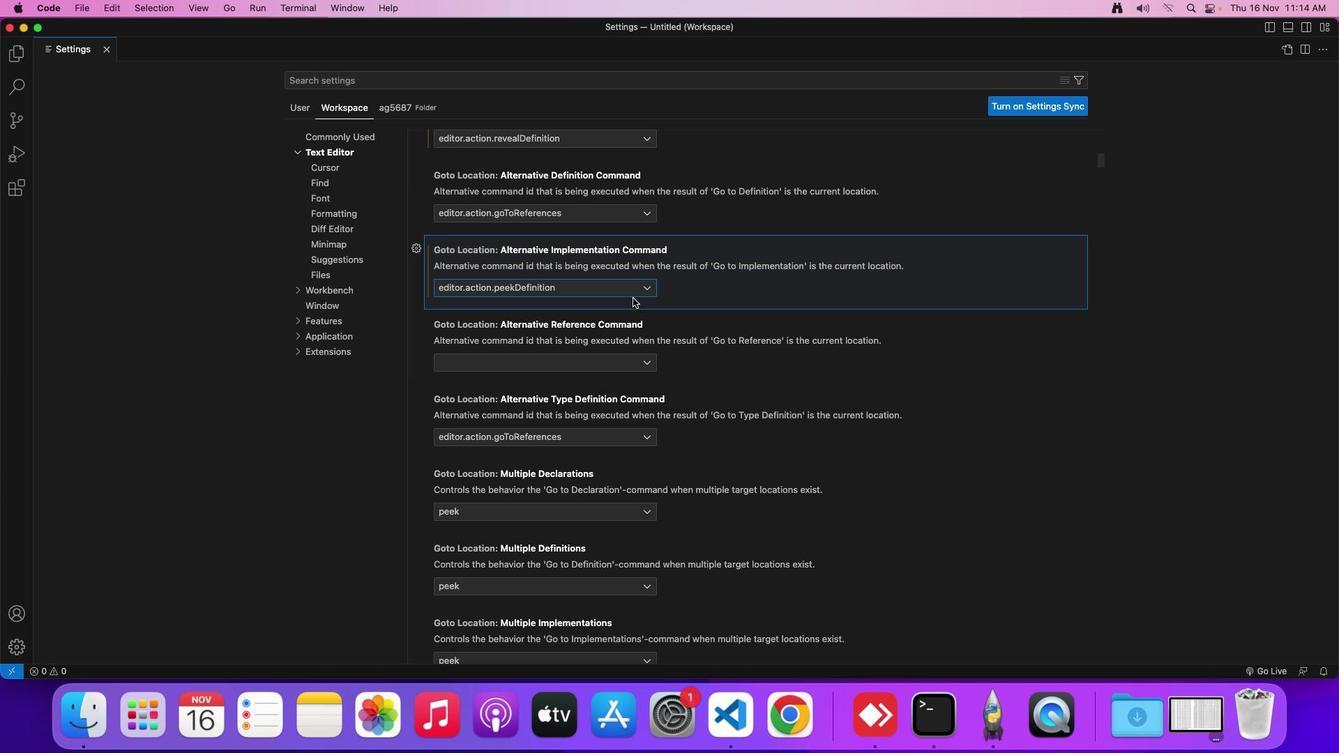 
